 Task: Look for space in Misilmeri, Italy from 21st June, 2023 to 29th June, 2023 for 4 adults in price range Rs.7000 to Rs.12000. Place can be entire place with 2 bedrooms having 2 beds and 2 bathrooms. Property type can be house, flat, guest house. Booking option can be shelf check-in. Required host language is English.
Action: Mouse moved to (456, 82)
Screenshot: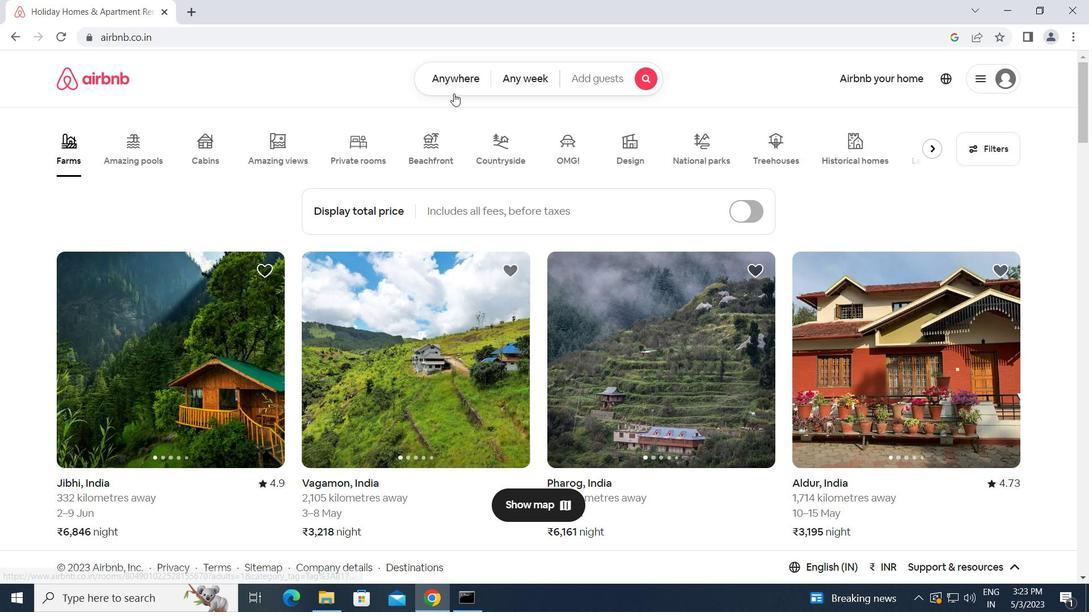 
Action: Mouse pressed left at (456, 82)
Screenshot: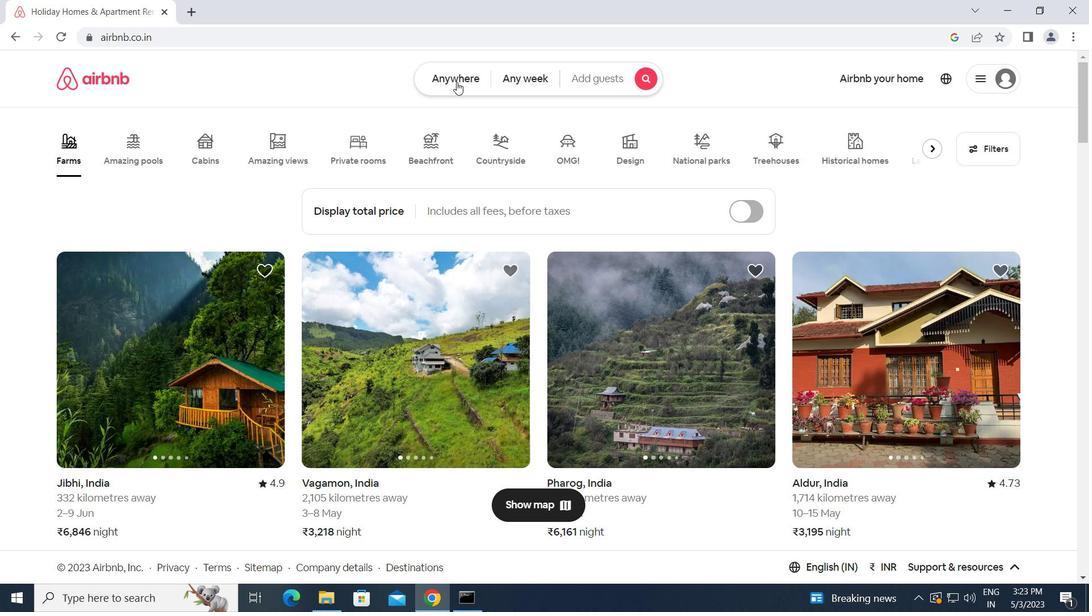 
Action: Mouse moved to (345, 132)
Screenshot: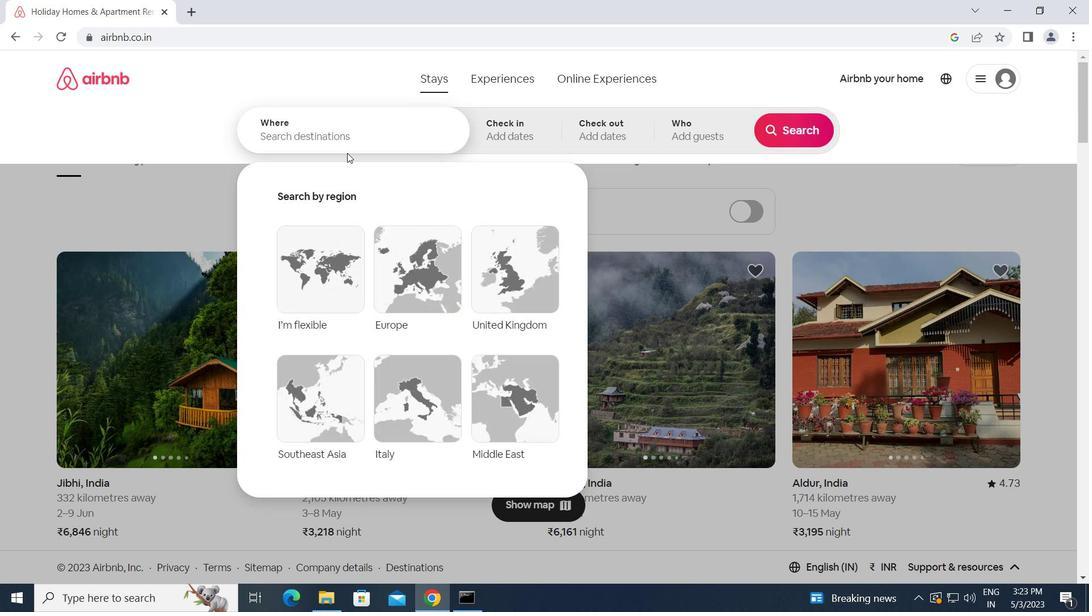 
Action: Mouse pressed left at (345, 132)
Screenshot: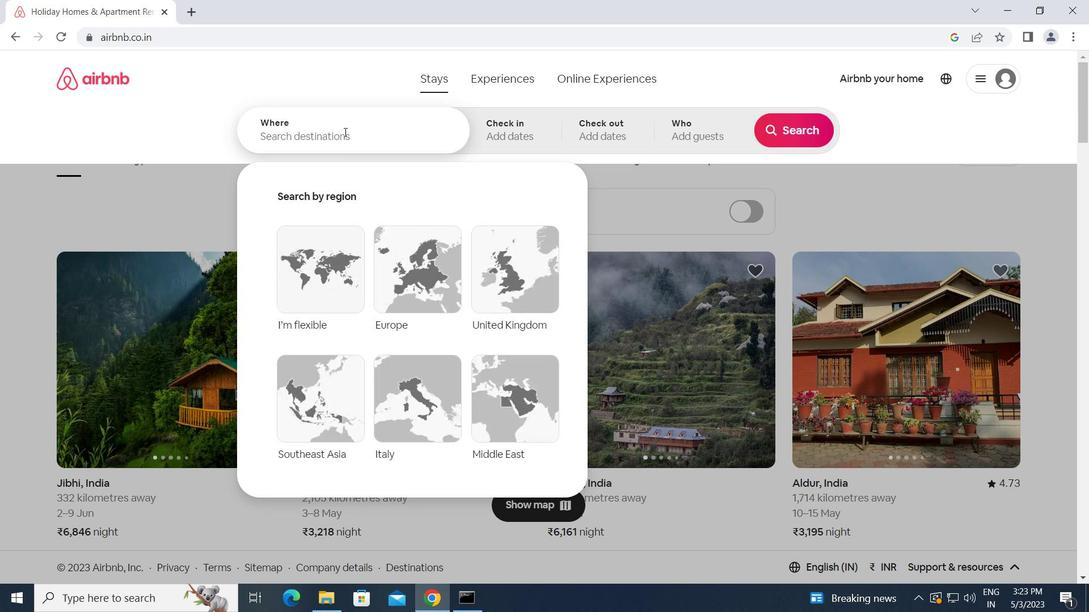 
Action: Key pressed m<Key.caps_lock>isilmeri,<Key.space><Key.caps_lock>i<Key.caps_lock>taly<Key.enter>
Screenshot: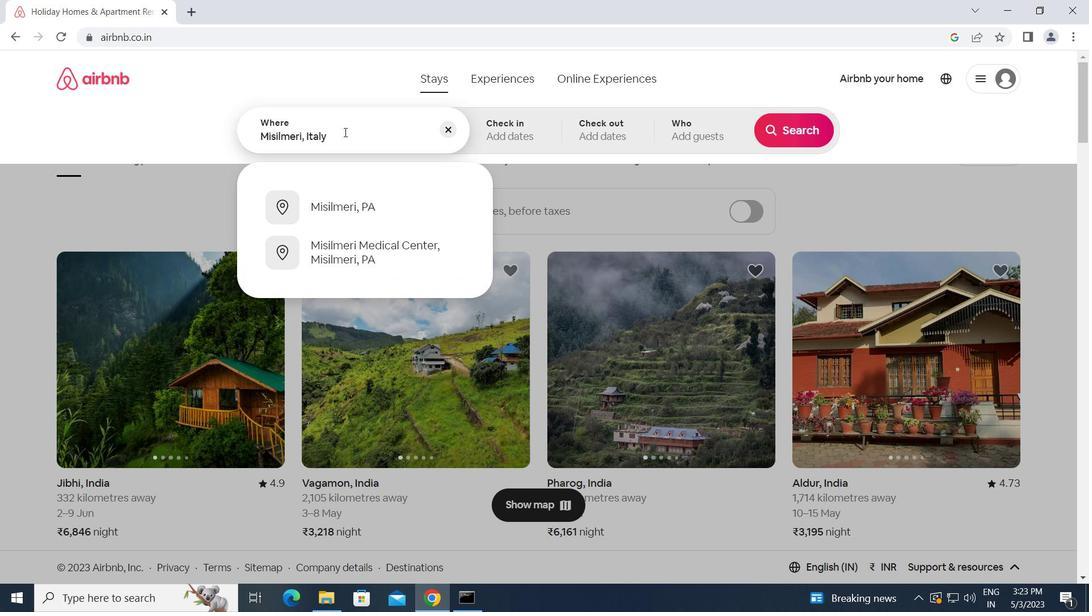 
Action: Mouse moved to (682, 411)
Screenshot: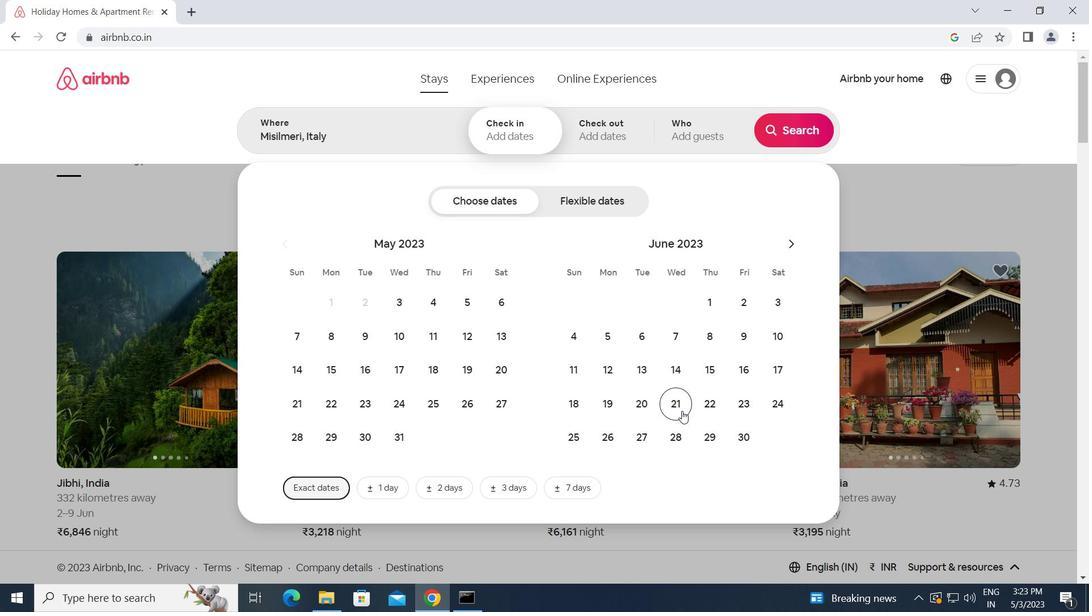 
Action: Mouse pressed left at (682, 411)
Screenshot: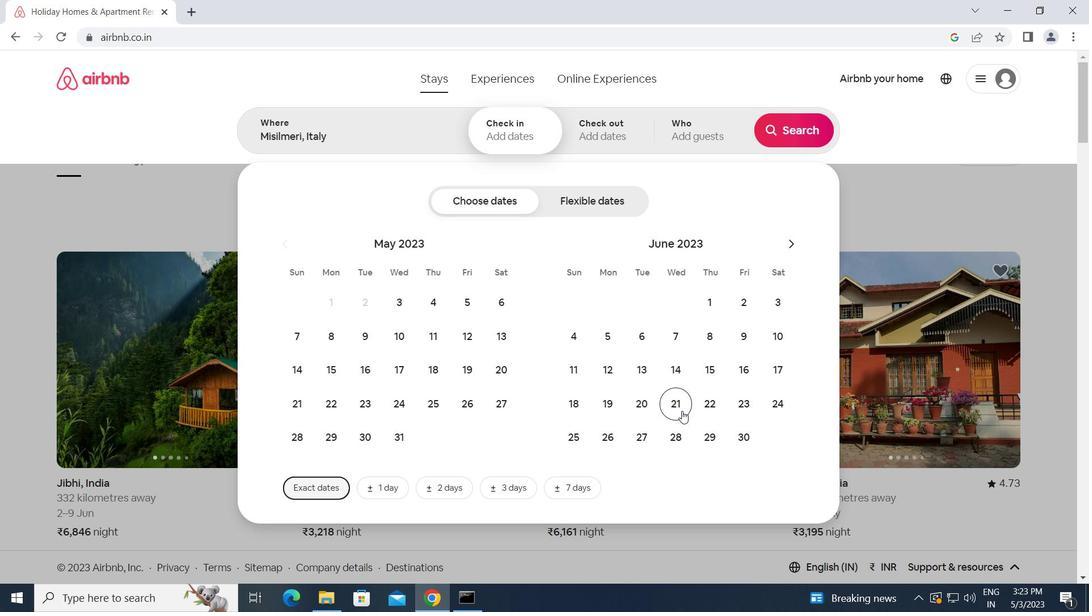 
Action: Mouse moved to (715, 438)
Screenshot: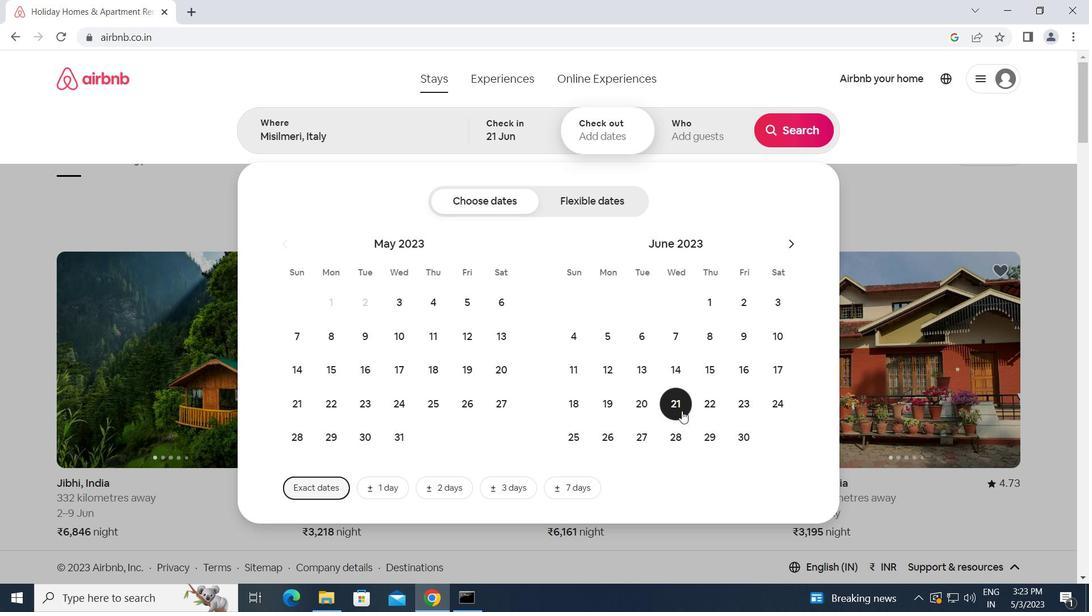 
Action: Mouse pressed left at (715, 438)
Screenshot: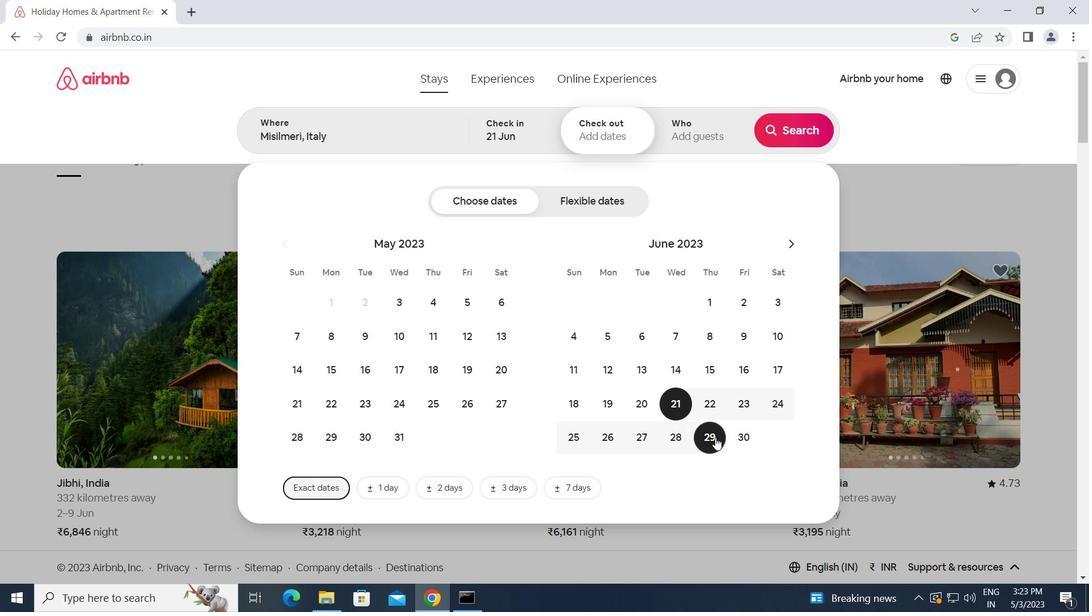 
Action: Mouse moved to (706, 132)
Screenshot: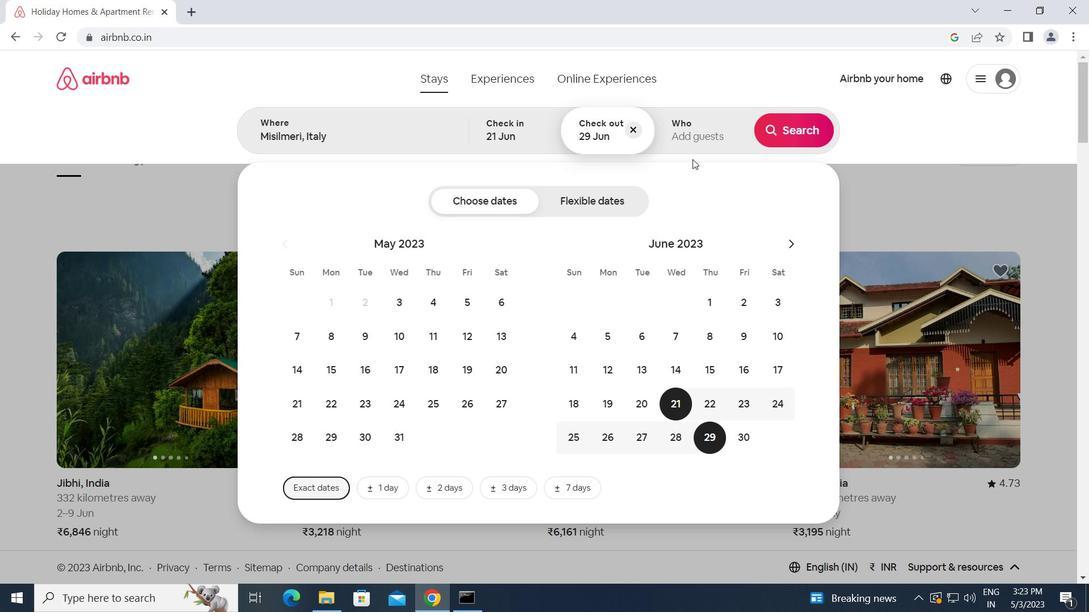 
Action: Mouse pressed left at (706, 132)
Screenshot: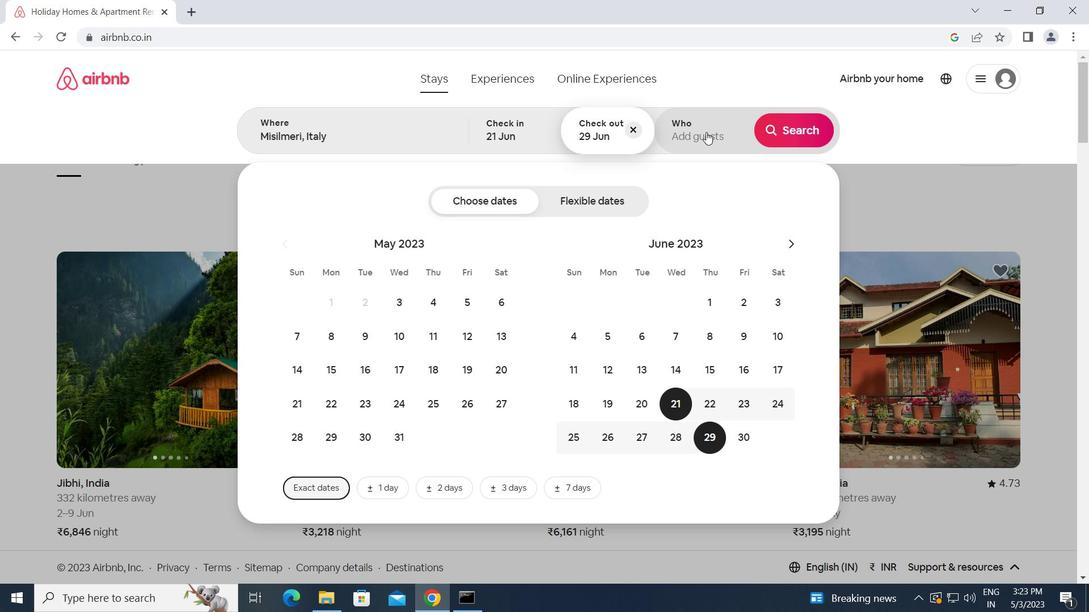 
Action: Mouse moved to (794, 203)
Screenshot: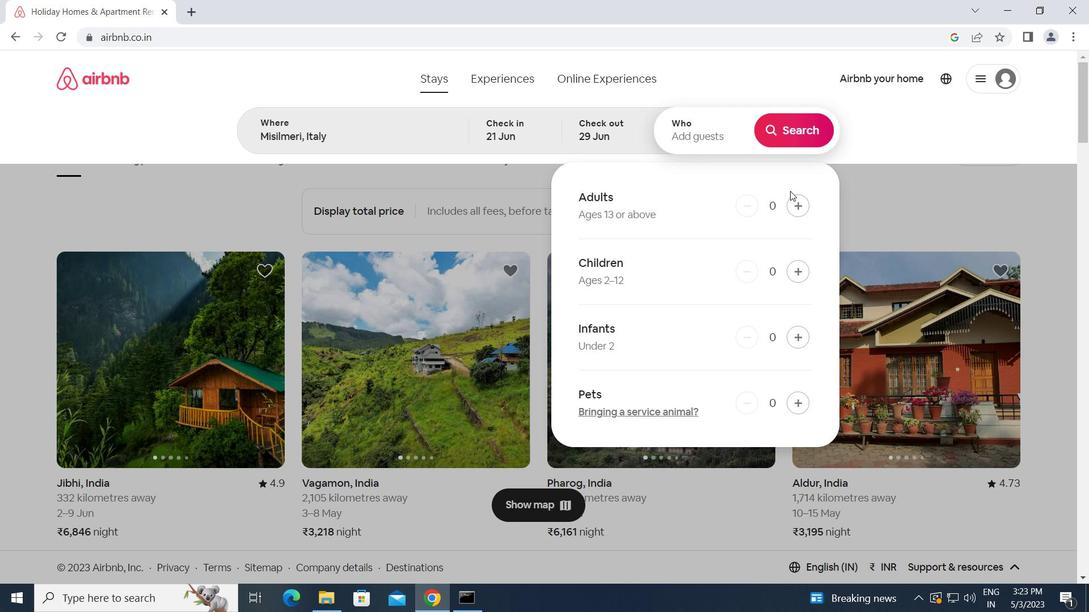 
Action: Mouse pressed left at (794, 203)
Screenshot: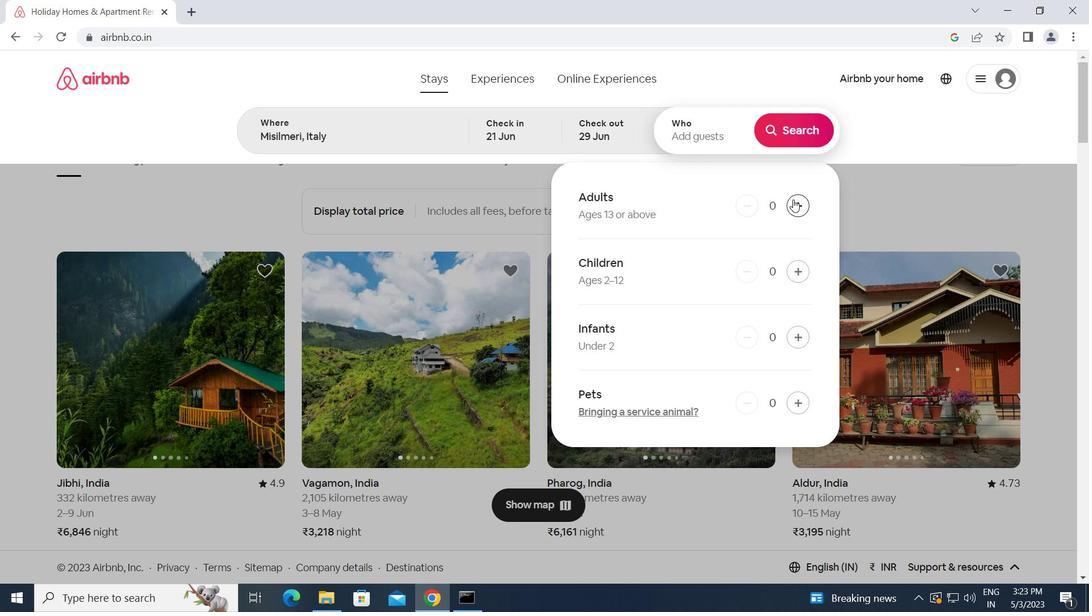 
Action: Mouse pressed left at (794, 203)
Screenshot: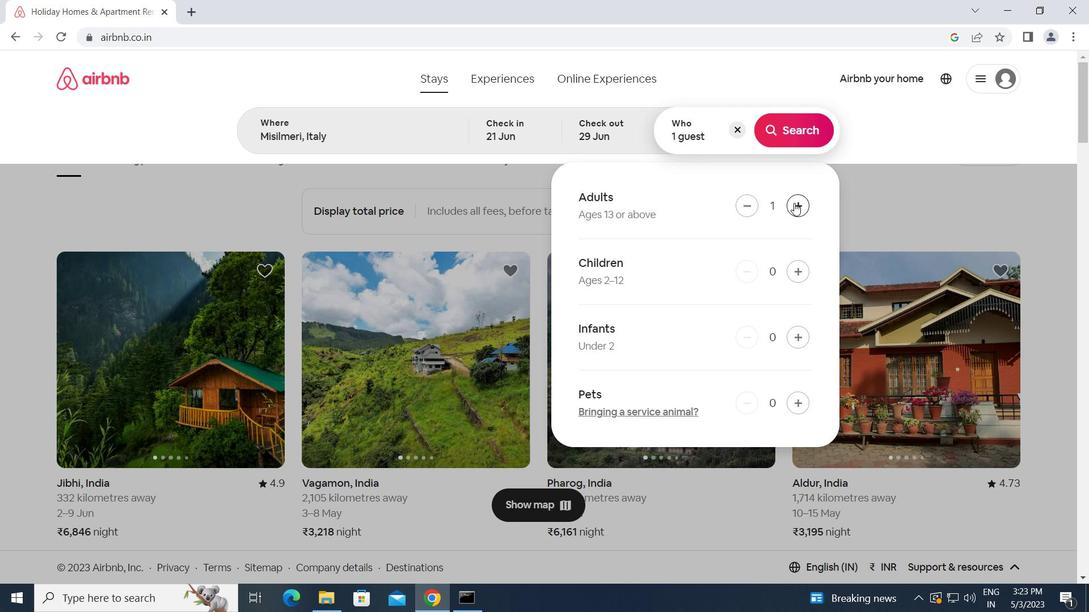 
Action: Mouse pressed left at (794, 203)
Screenshot: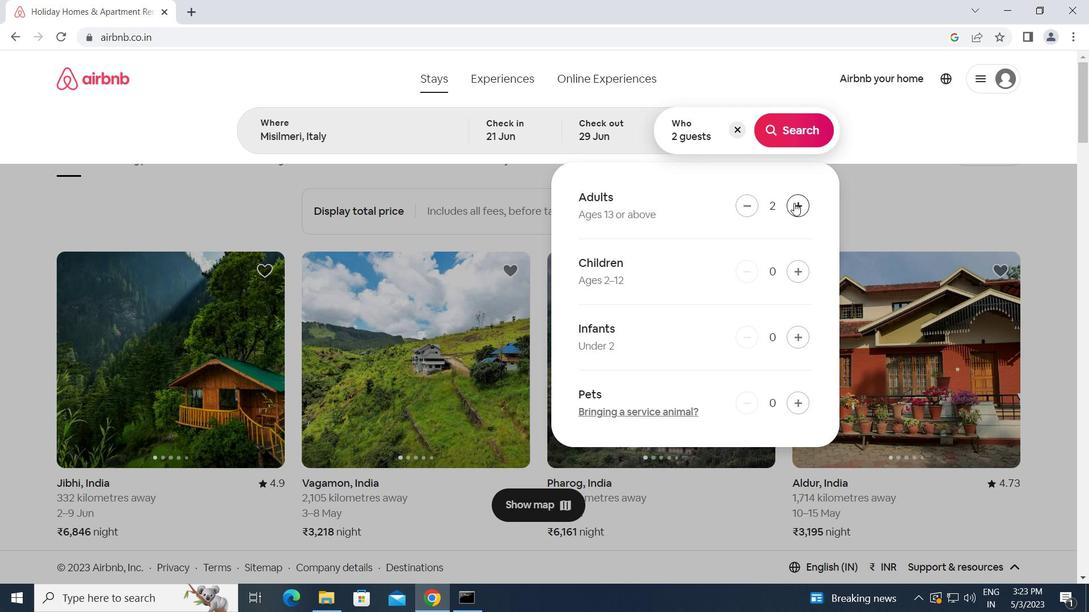 
Action: Mouse pressed left at (794, 203)
Screenshot: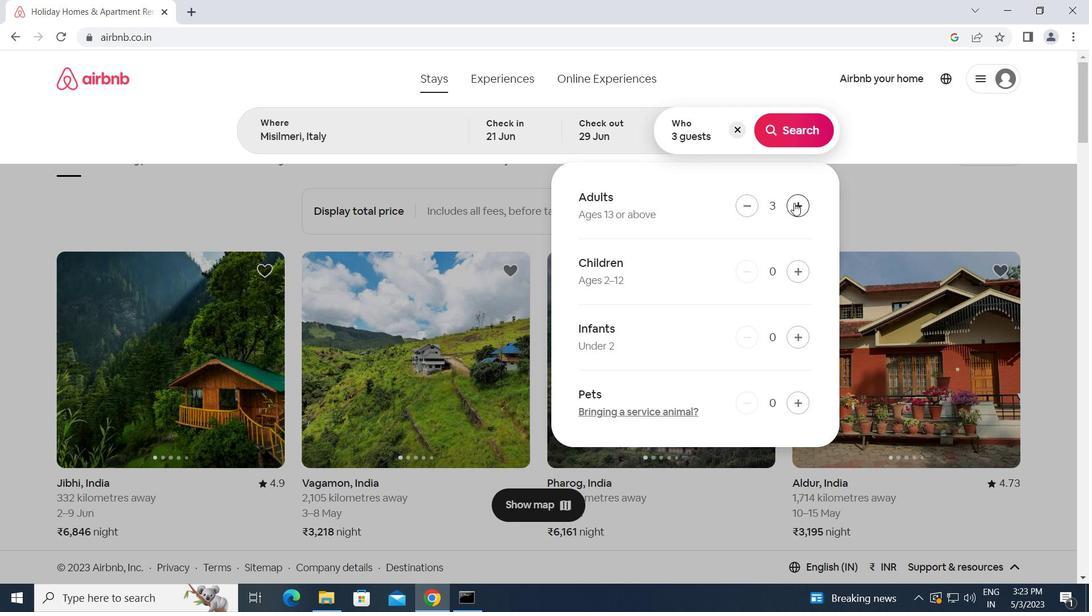 
Action: Mouse moved to (793, 129)
Screenshot: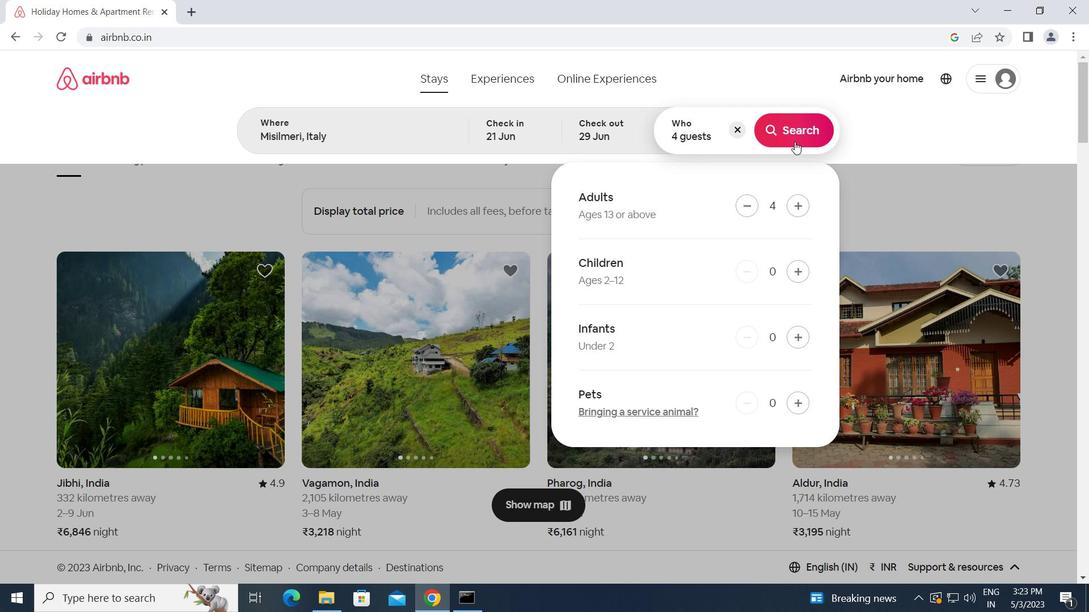 
Action: Mouse pressed left at (793, 129)
Screenshot: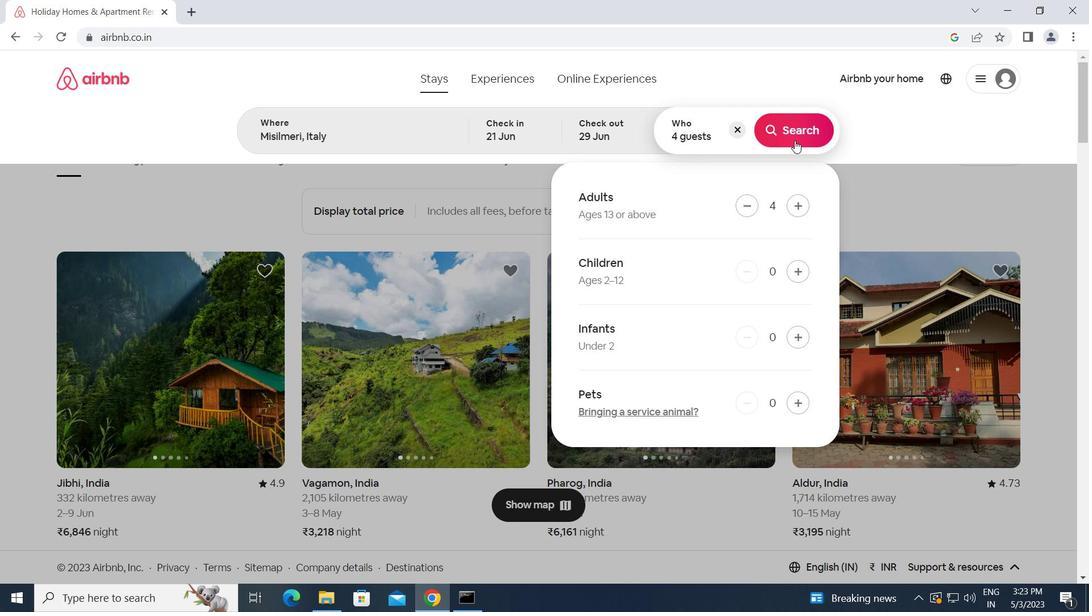 
Action: Mouse moved to (1012, 133)
Screenshot: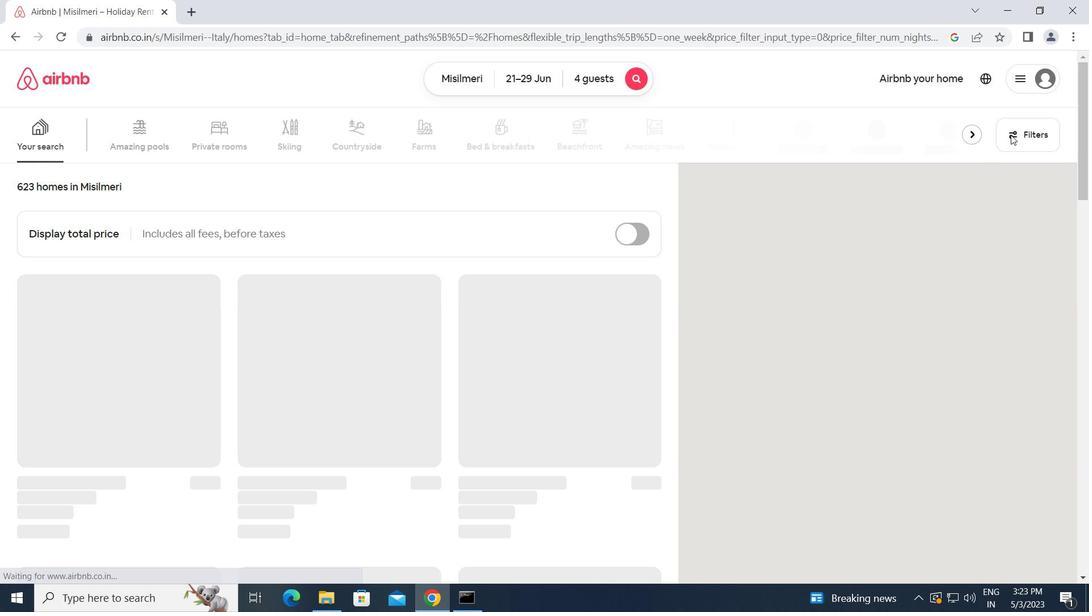 
Action: Mouse pressed left at (1012, 133)
Screenshot: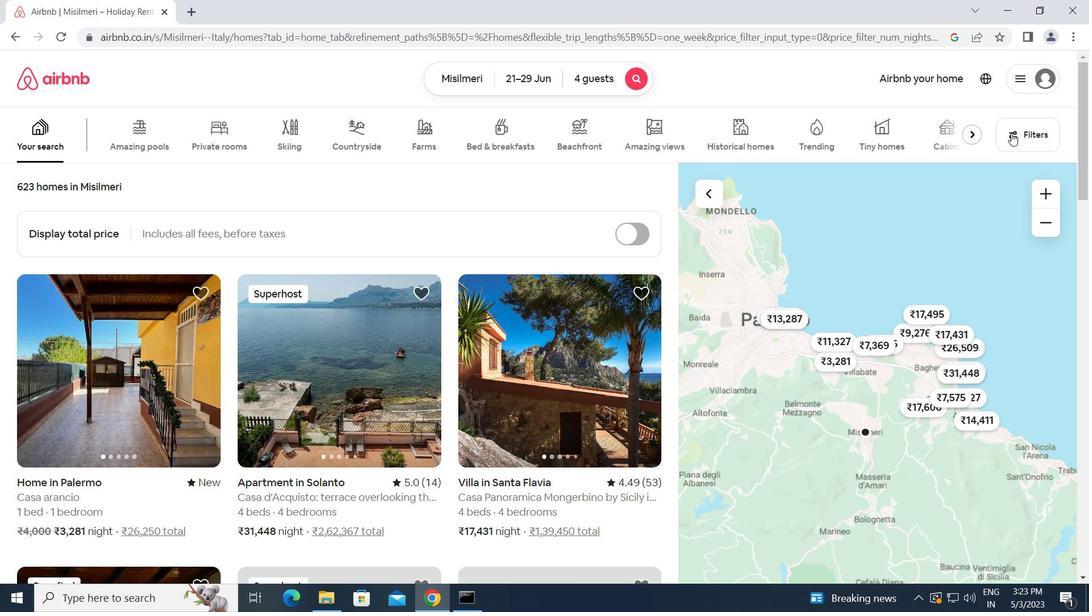 
Action: Mouse moved to (351, 319)
Screenshot: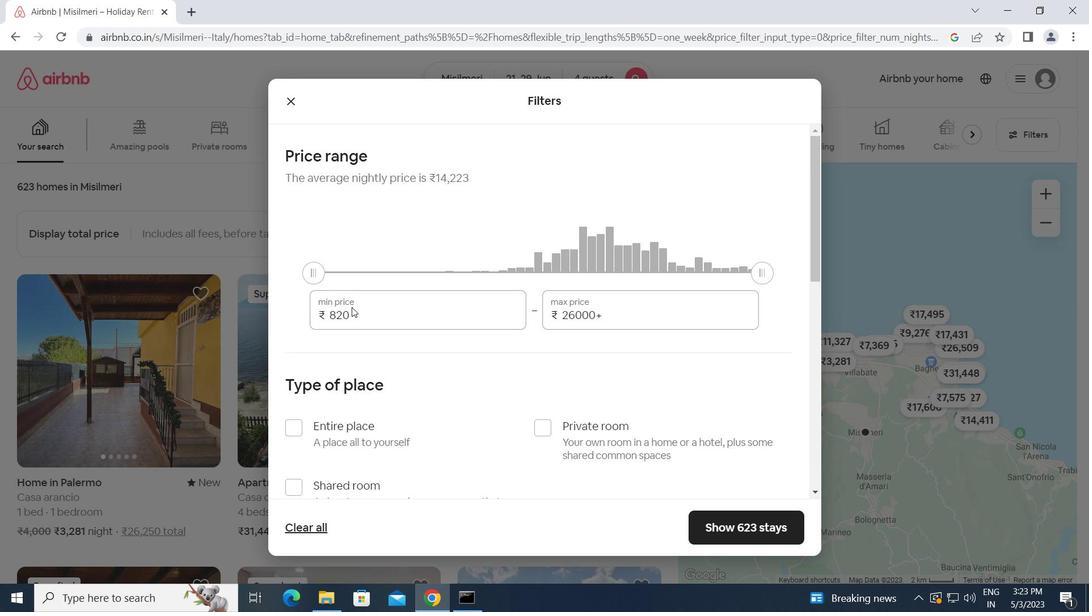 
Action: Mouse pressed left at (351, 319)
Screenshot: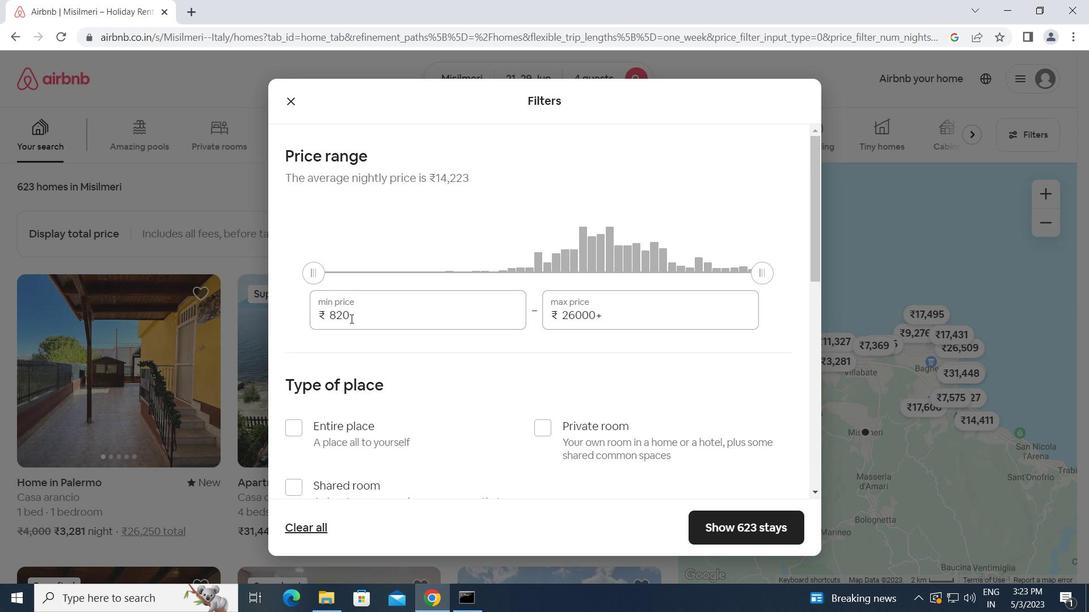 
Action: Mouse moved to (313, 328)
Screenshot: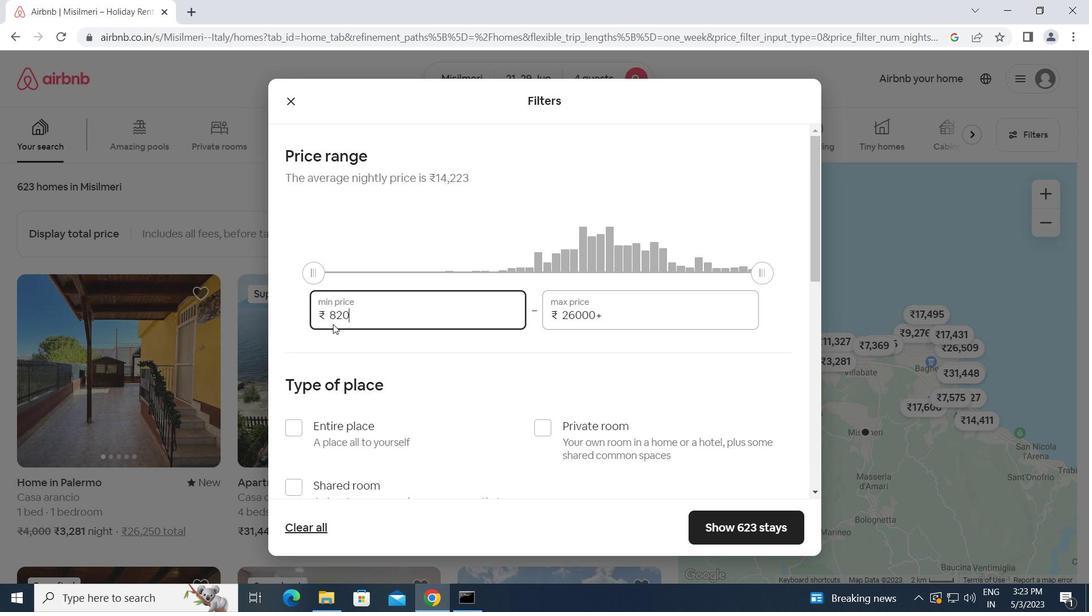 
Action: Key pressed 70
Screenshot: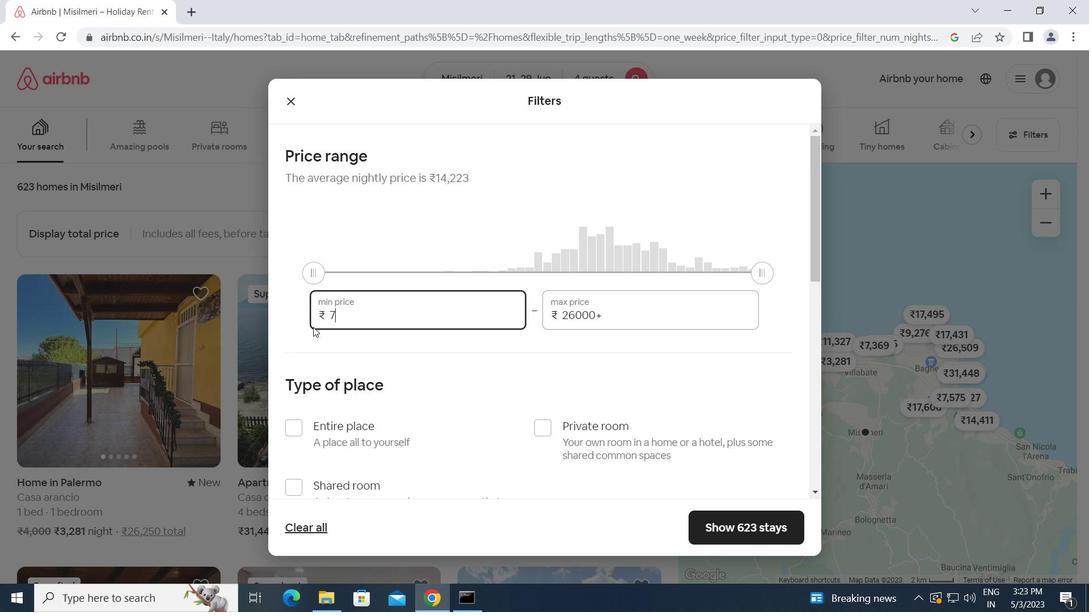 
Action: Mouse moved to (313, 328)
Screenshot: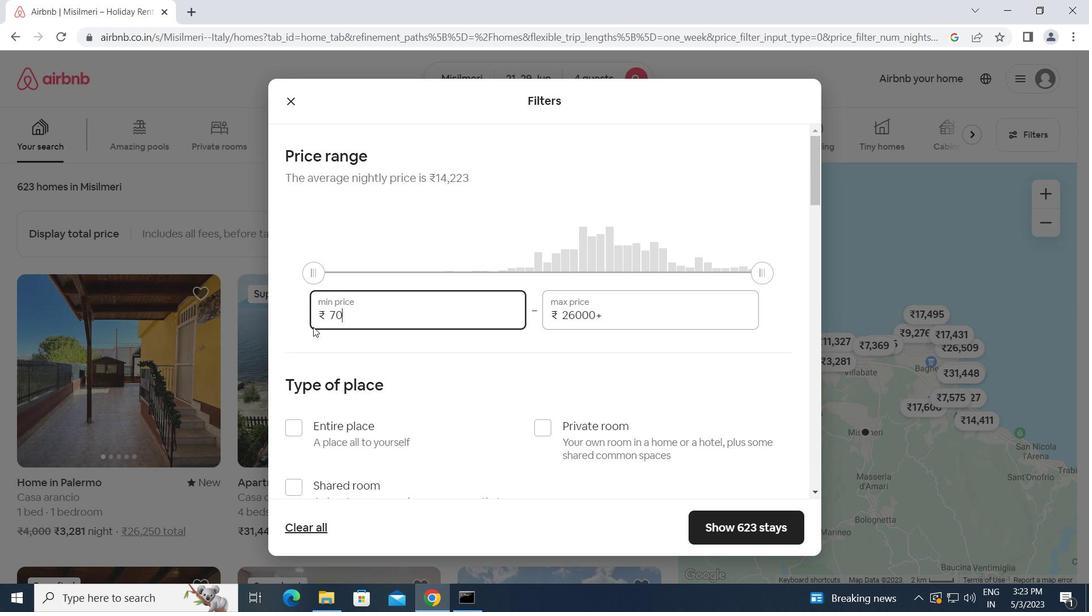 
Action: Key pressed 00
Screenshot: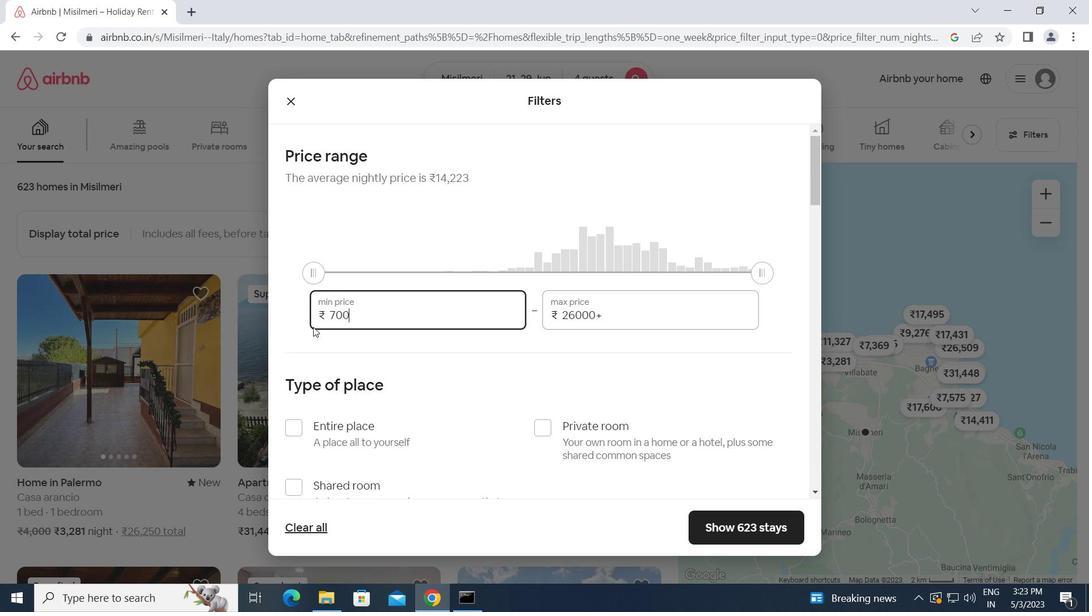 
Action: Mouse moved to (313, 326)
Screenshot: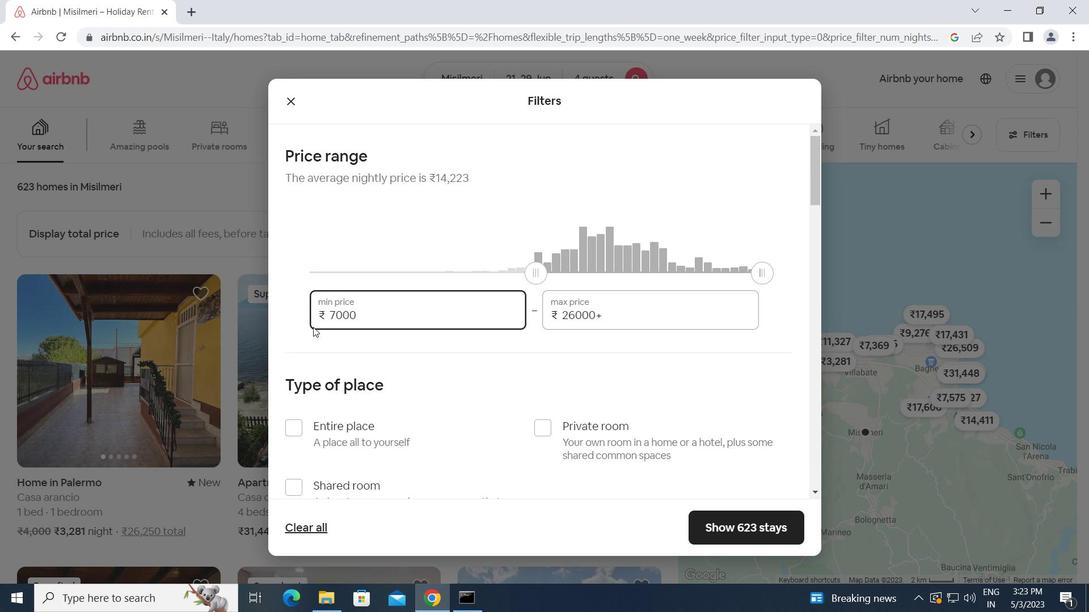 
Action: Key pressed <Key.tab>12
Screenshot: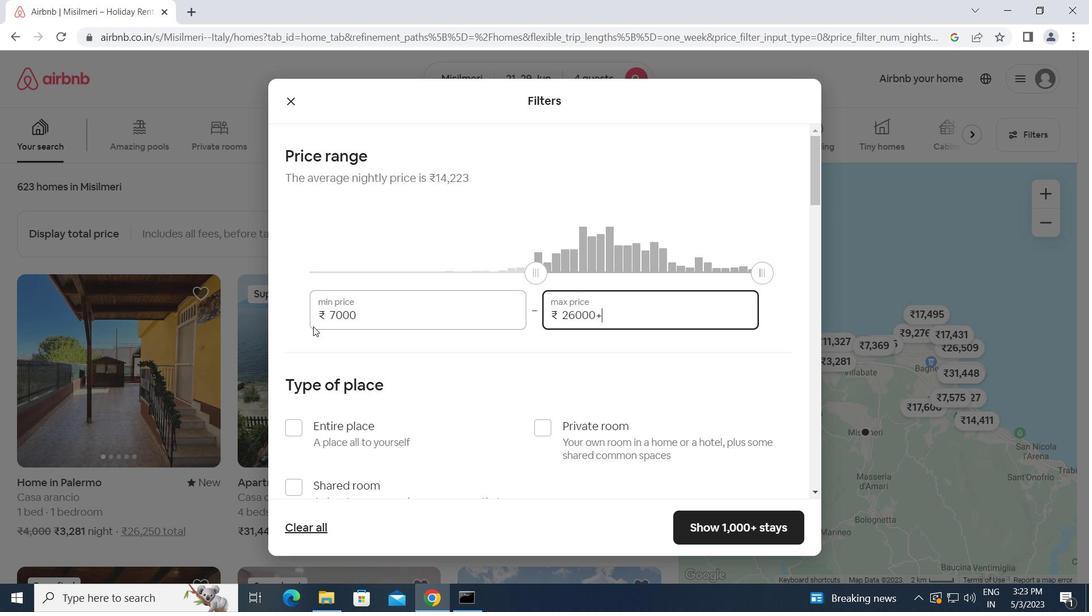 
Action: Mouse moved to (614, 320)
Screenshot: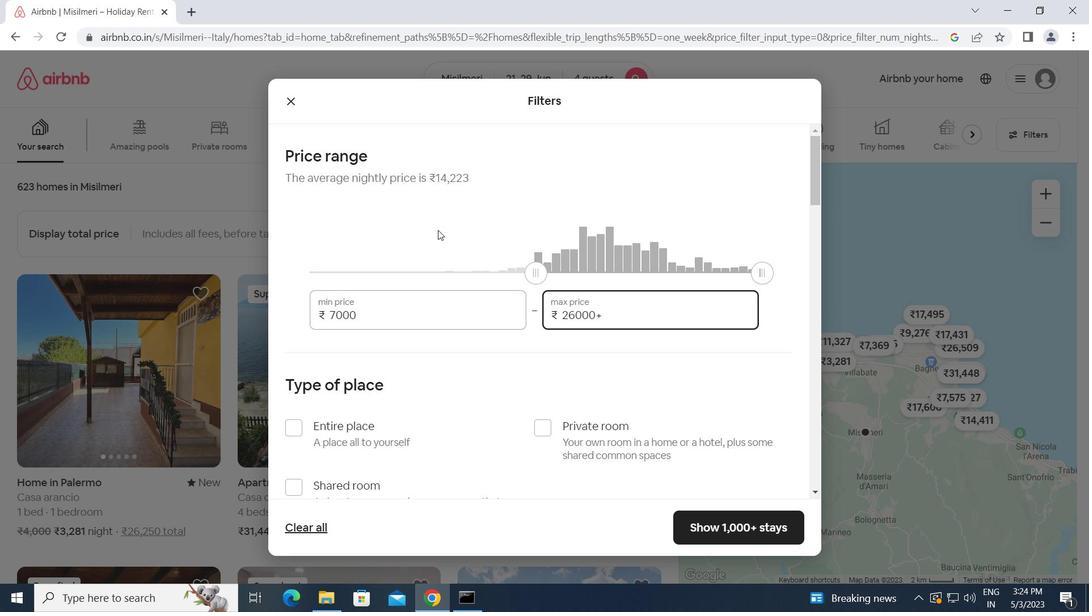 
Action: Mouse pressed left at (614, 320)
Screenshot: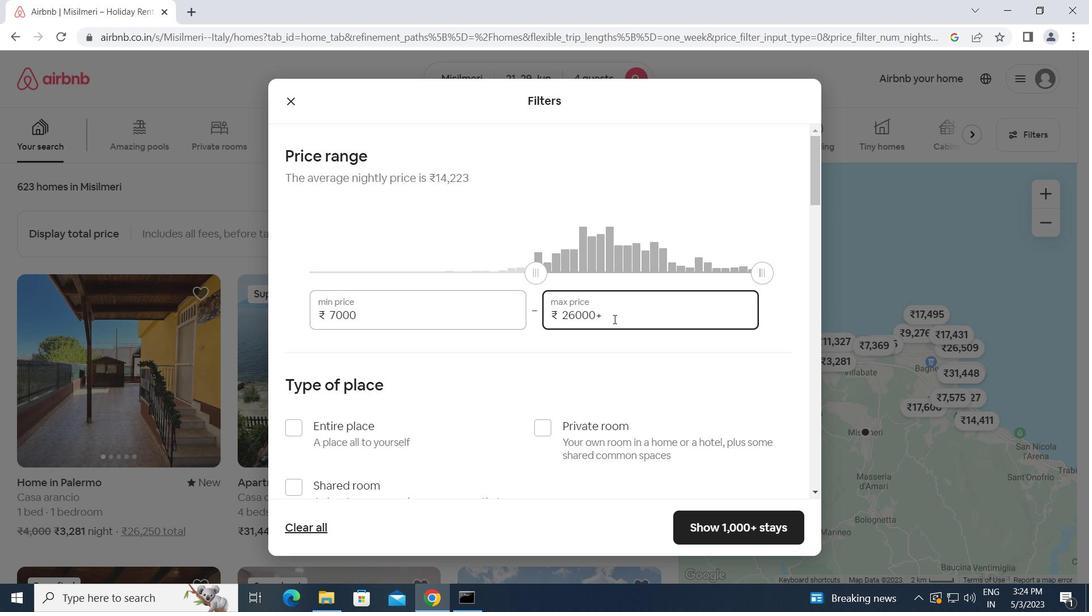 
Action: Mouse moved to (548, 328)
Screenshot: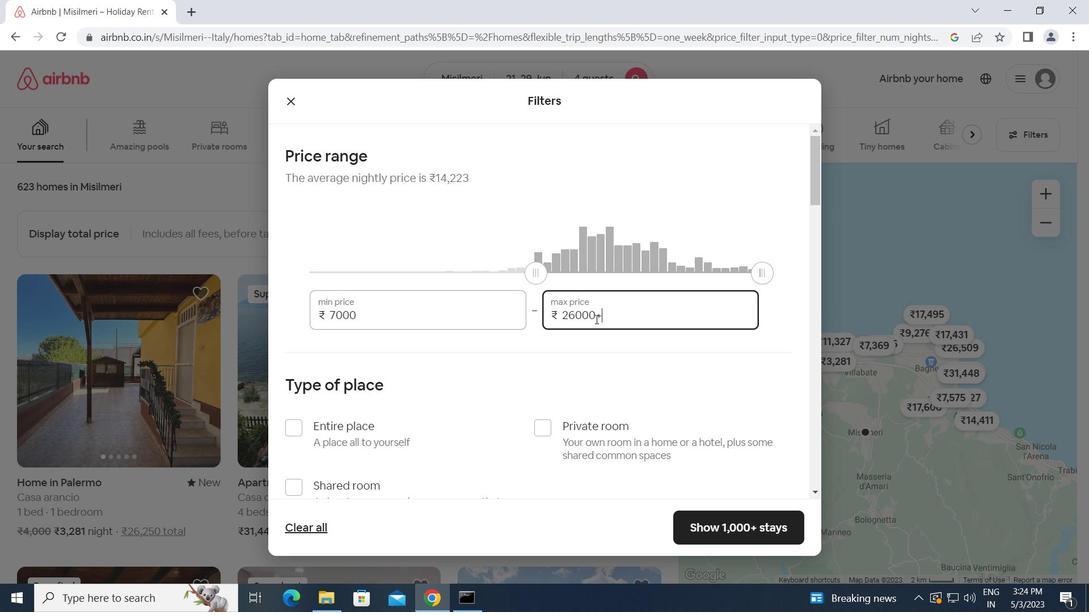 
Action: Key pressed 12000
Screenshot: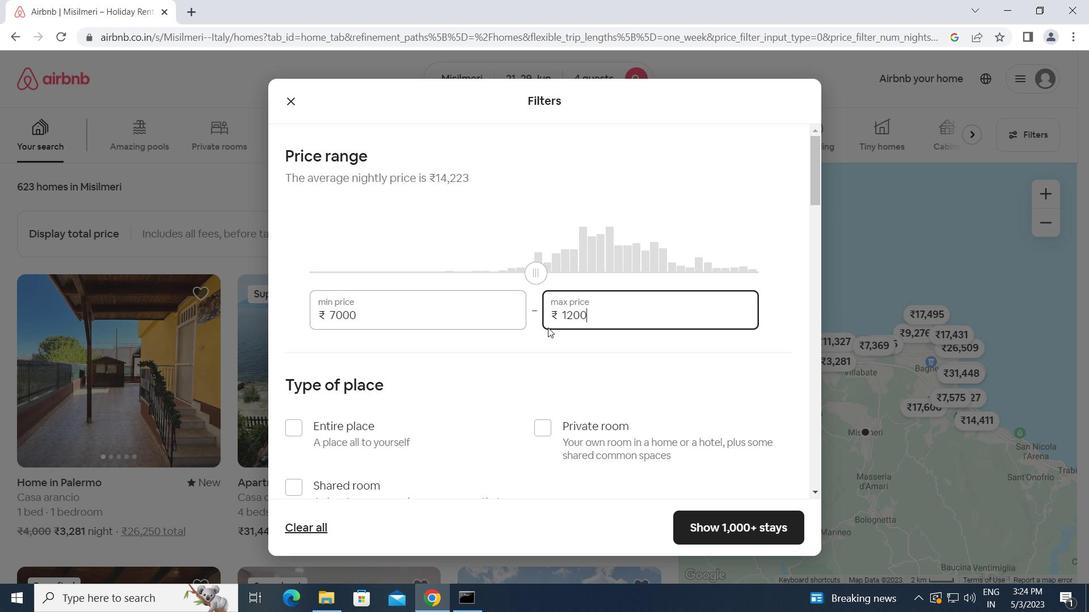 
Action: Mouse moved to (622, 411)
Screenshot: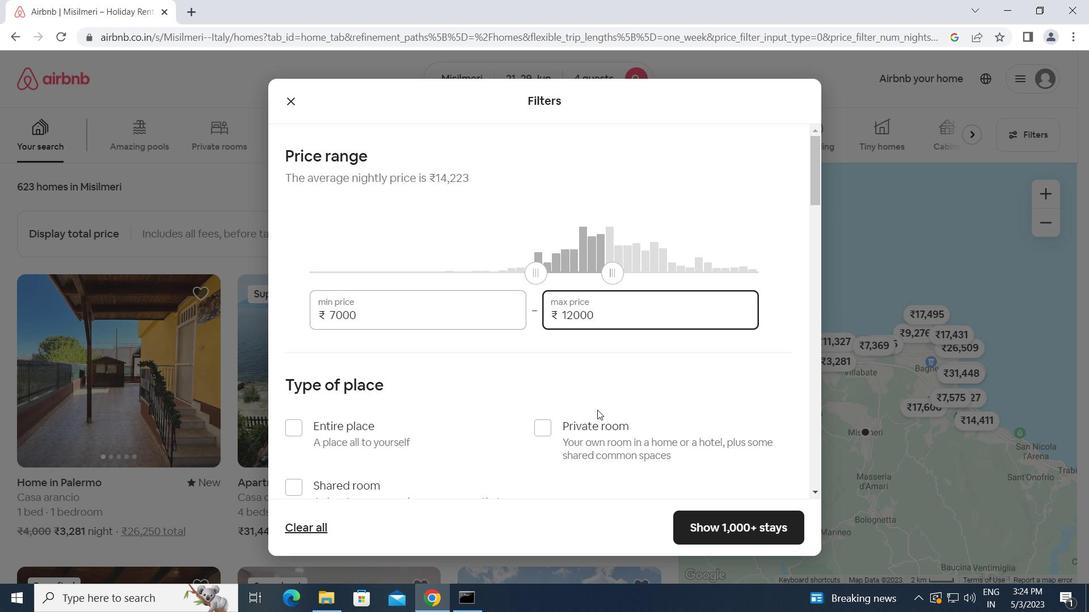 
Action: Mouse scrolled (622, 411) with delta (0, 0)
Screenshot: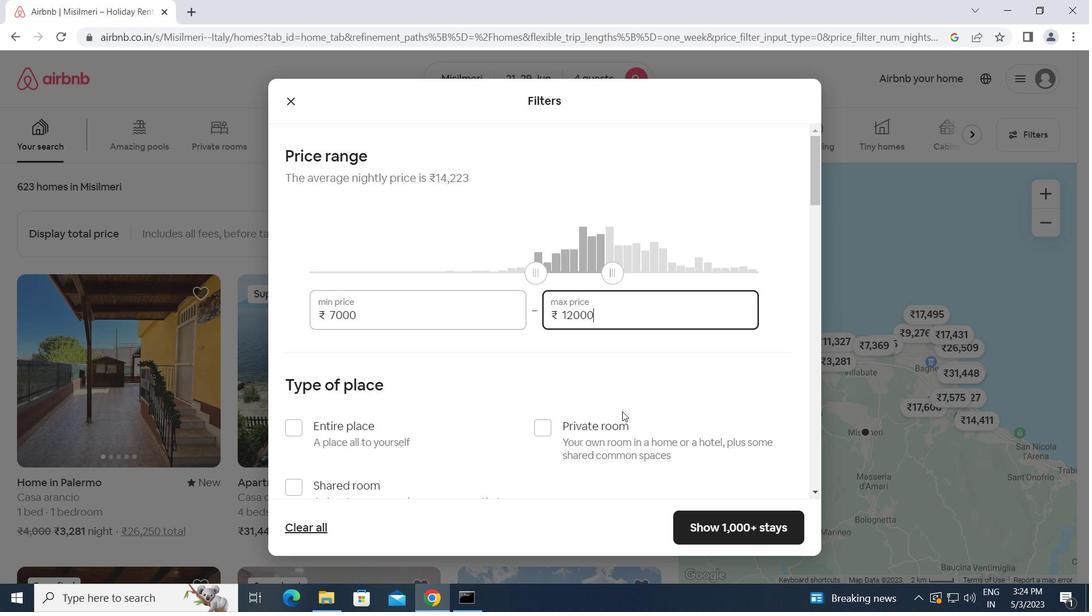 
Action: Mouse moved to (302, 360)
Screenshot: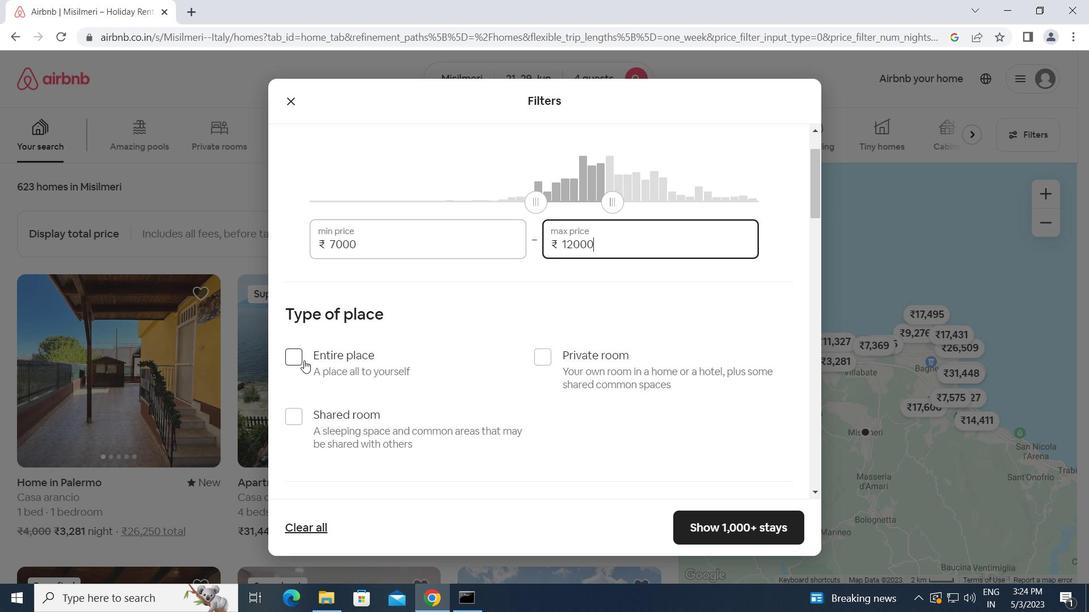 
Action: Mouse pressed left at (302, 360)
Screenshot: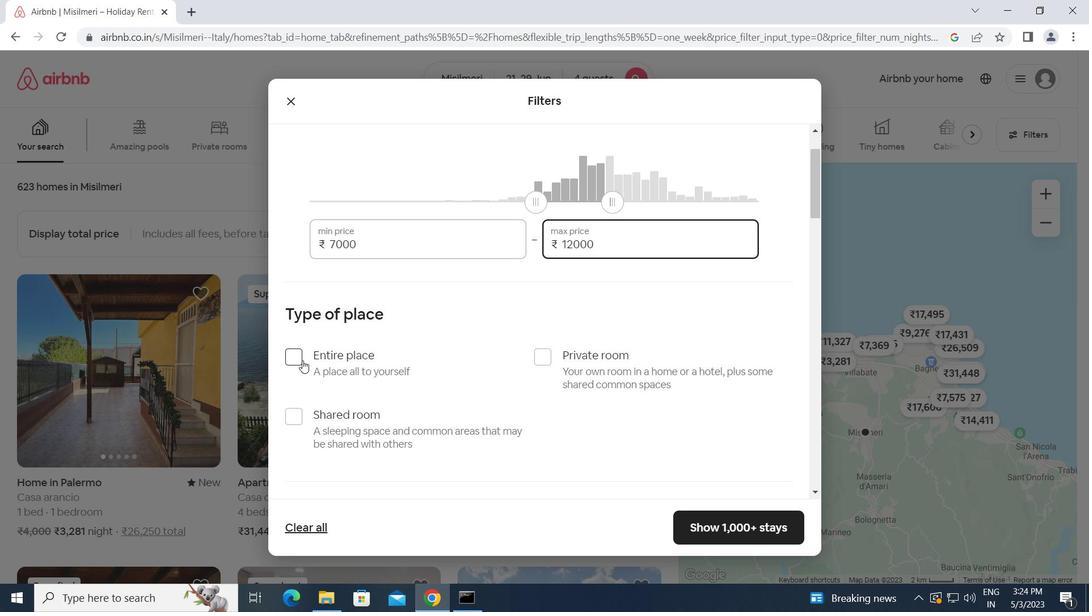 
Action: Mouse moved to (396, 373)
Screenshot: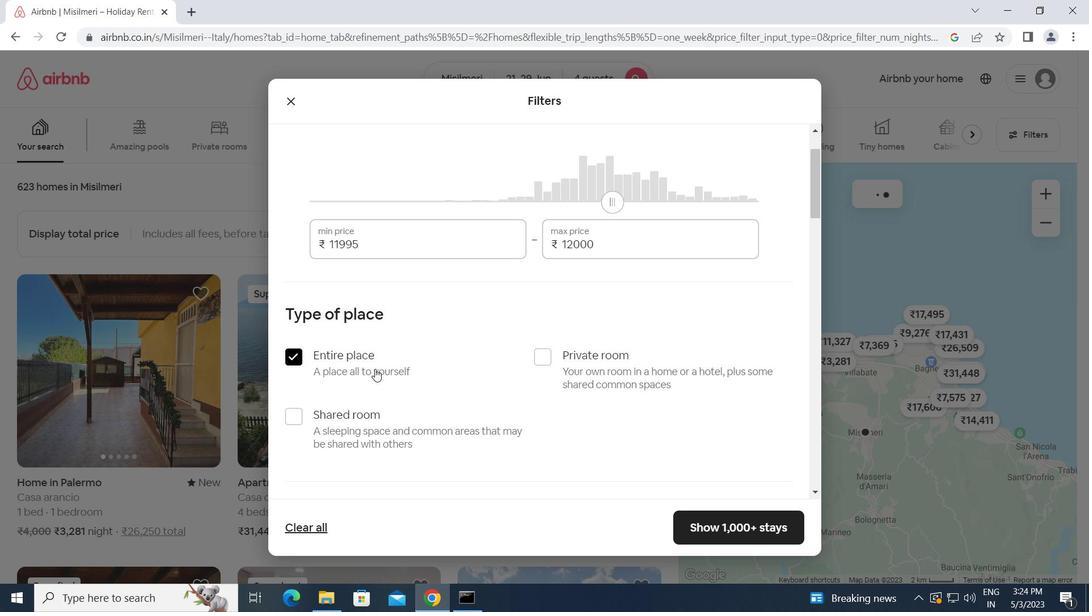 
Action: Mouse scrolled (396, 373) with delta (0, 0)
Screenshot: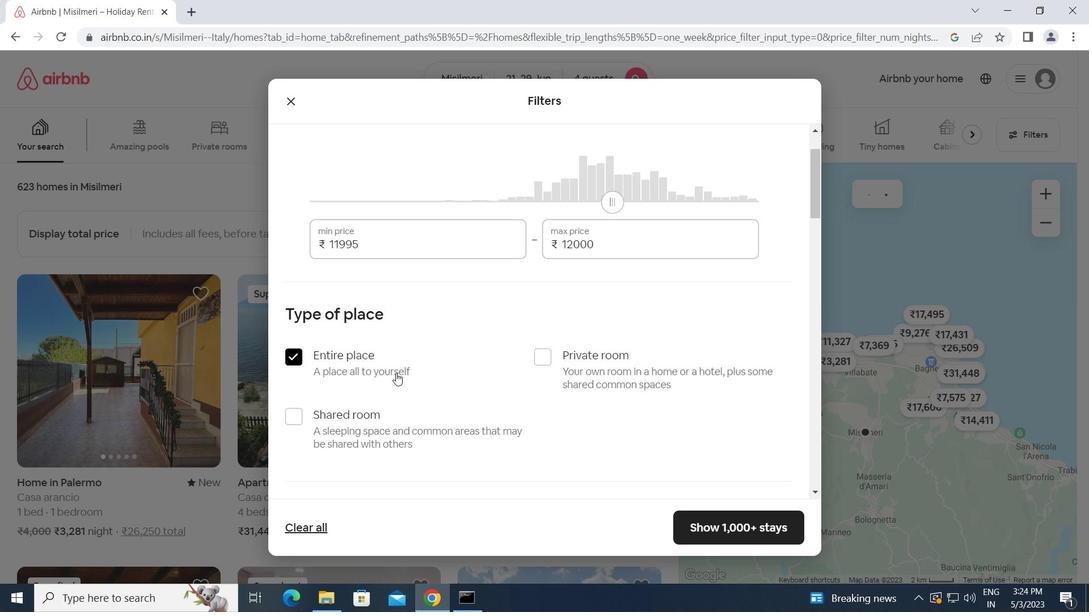 
Action: Mouse scrolled (396, 373) with delta (0, 0)
Screenshot: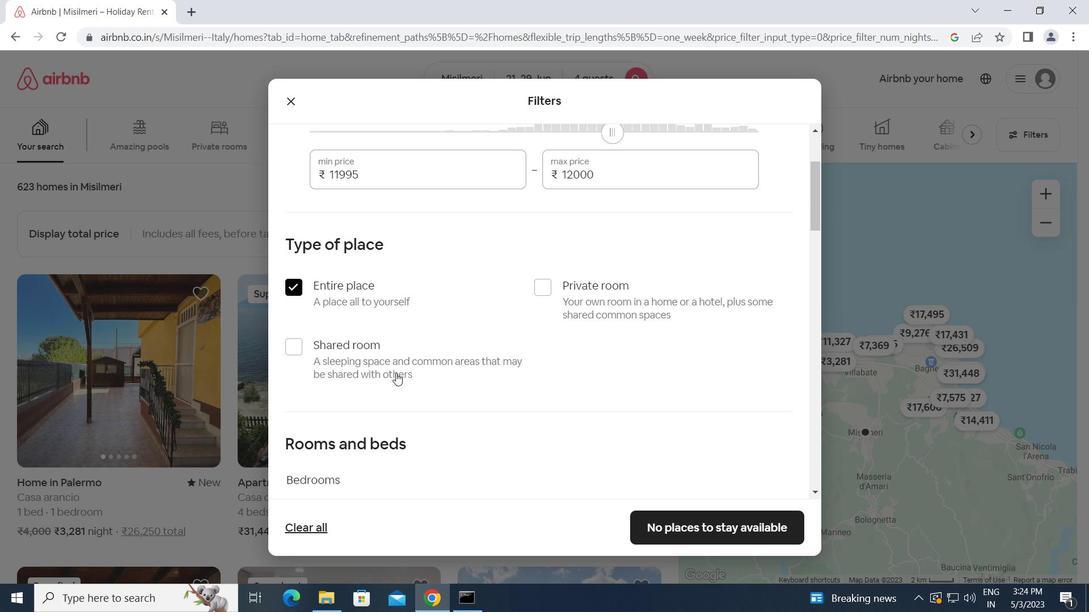 
Action: Mouse moved to (402, 373)
Screenshot: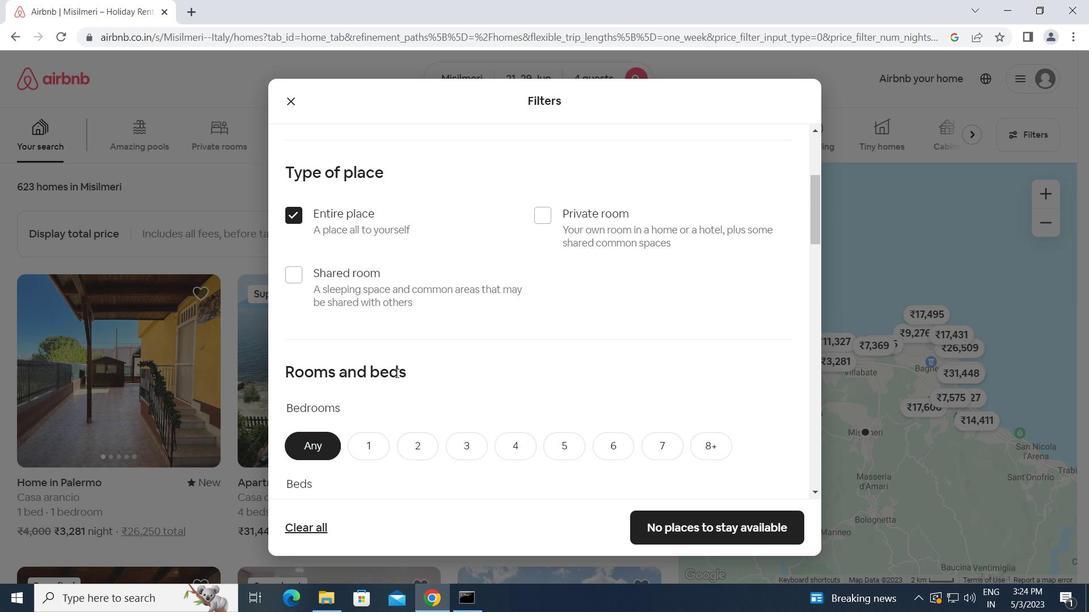 
Action: Mouse scrolled (402, 373) with delta (0, 0)
Screenshot: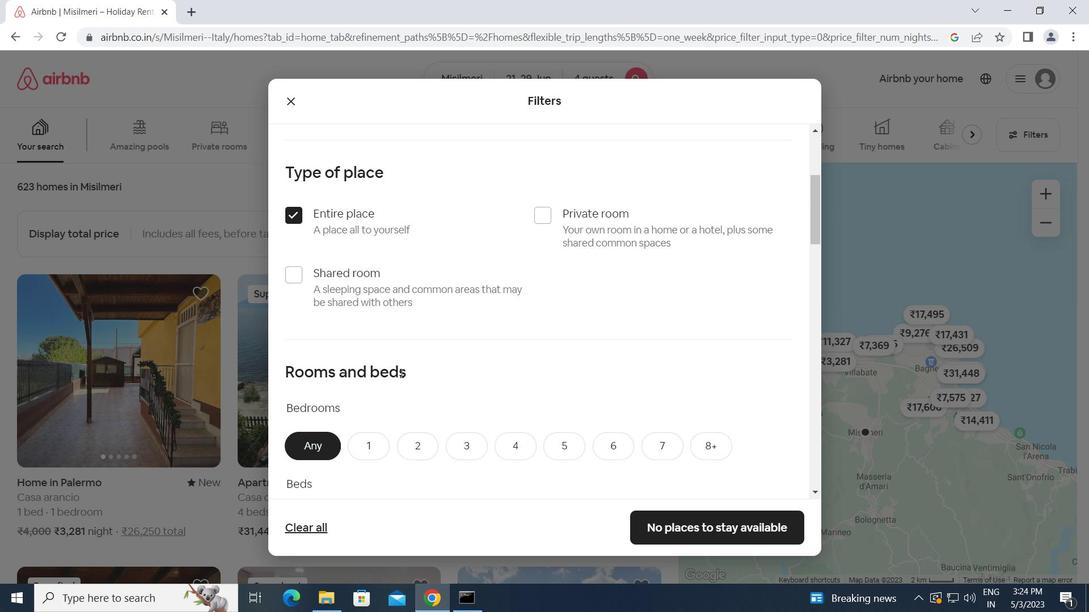 
Action: Mouse moved to (422, 373)
Screenshot: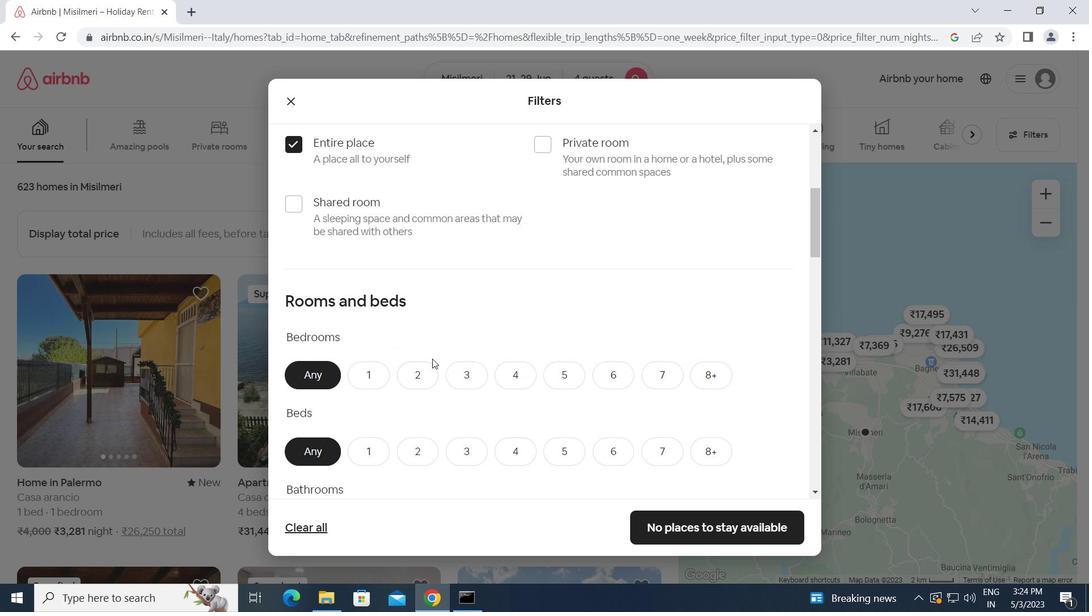 
Action: Mouse pressed left at (422, 373)
Screenshot: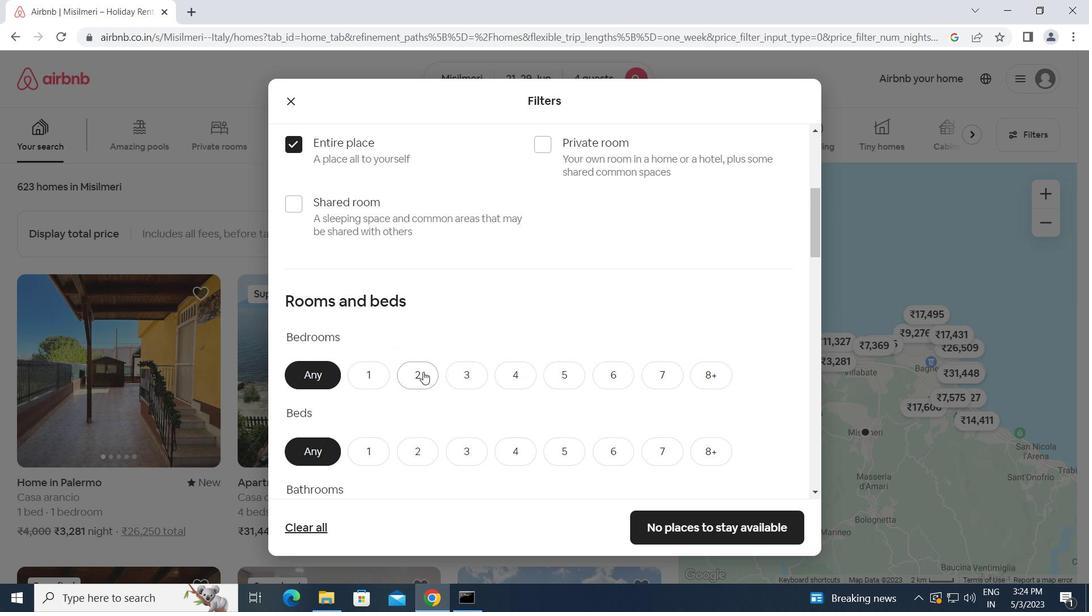
Action: Mouse moved to (430, 379)
Screenshot: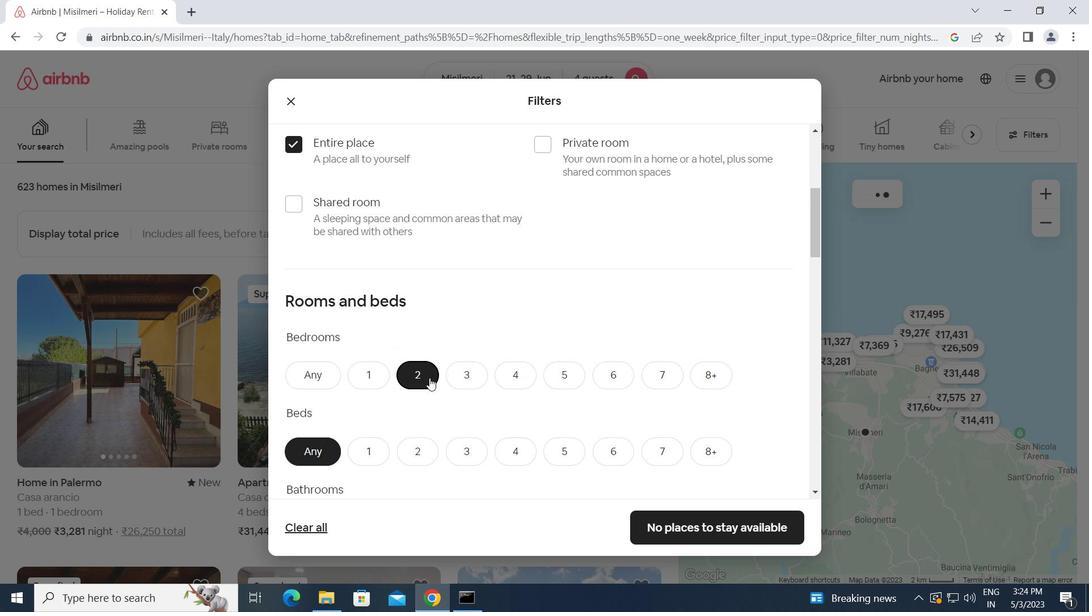 
Action: Mouse scrolled (430, 379) with delta (0, 0)
Screenshot: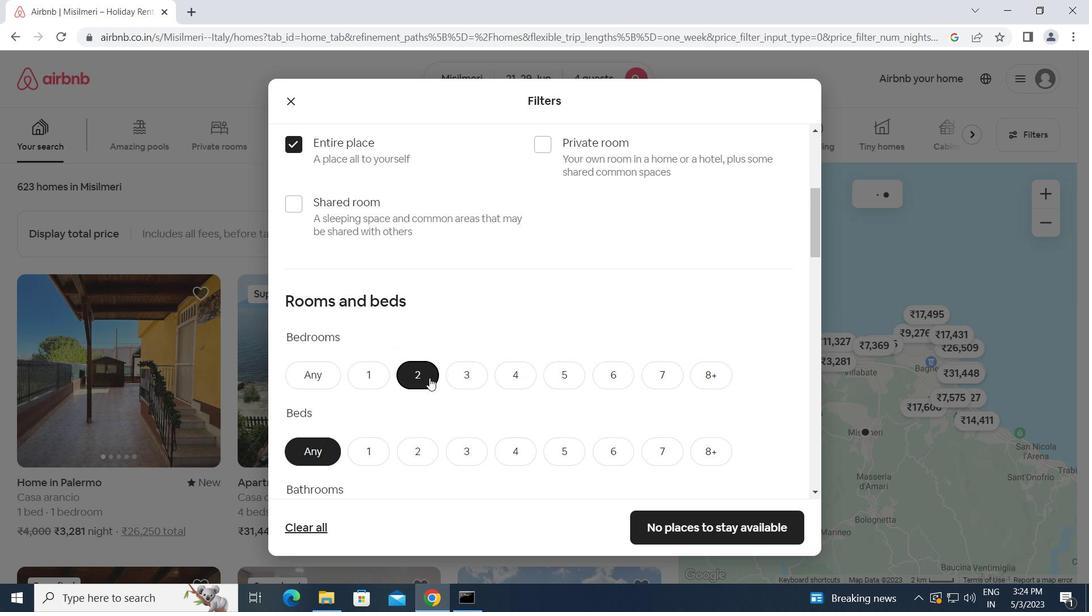 
Action: Mouse moved to (426, 378)
Screenshot: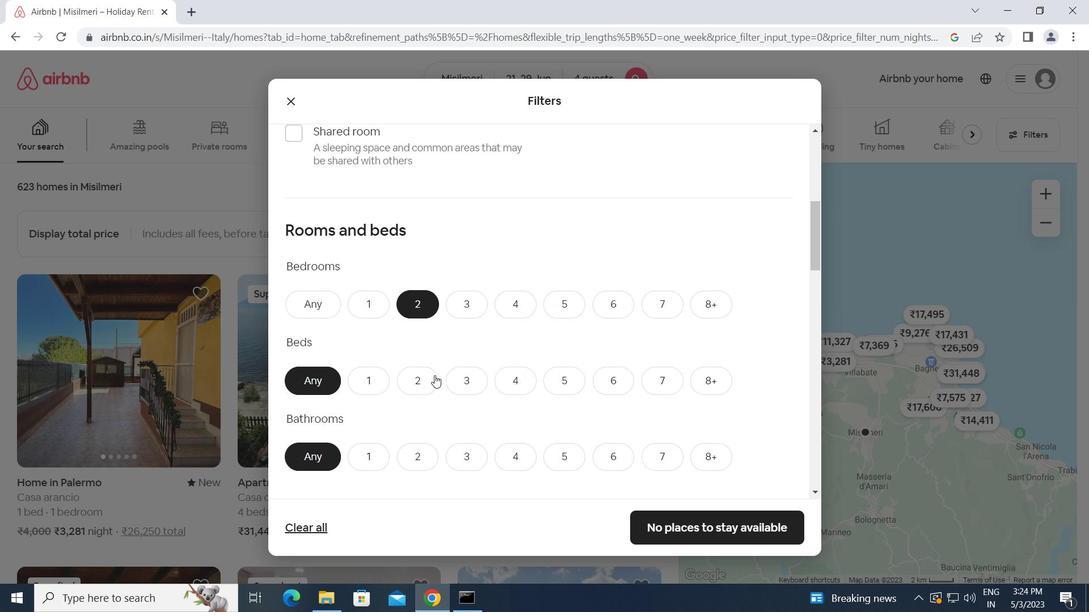 
Action: Mouse pressed left at (426, 378)
Screenshot: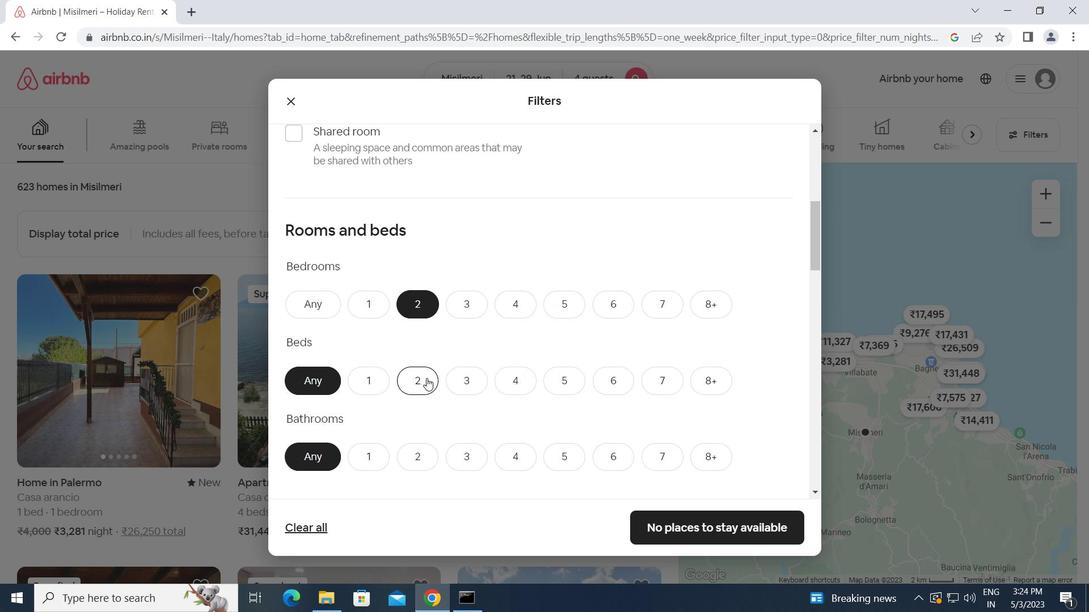 
Action: Mouse moved to (415, 450)
Screenshot: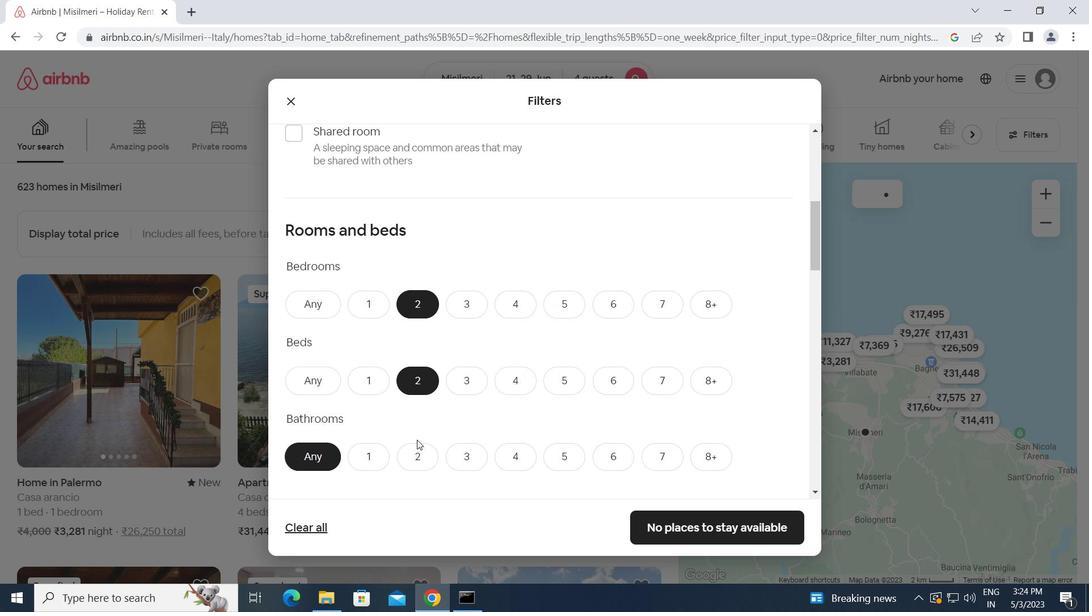 
Action: Mouse pressed left at (415, 450)
Screenshot: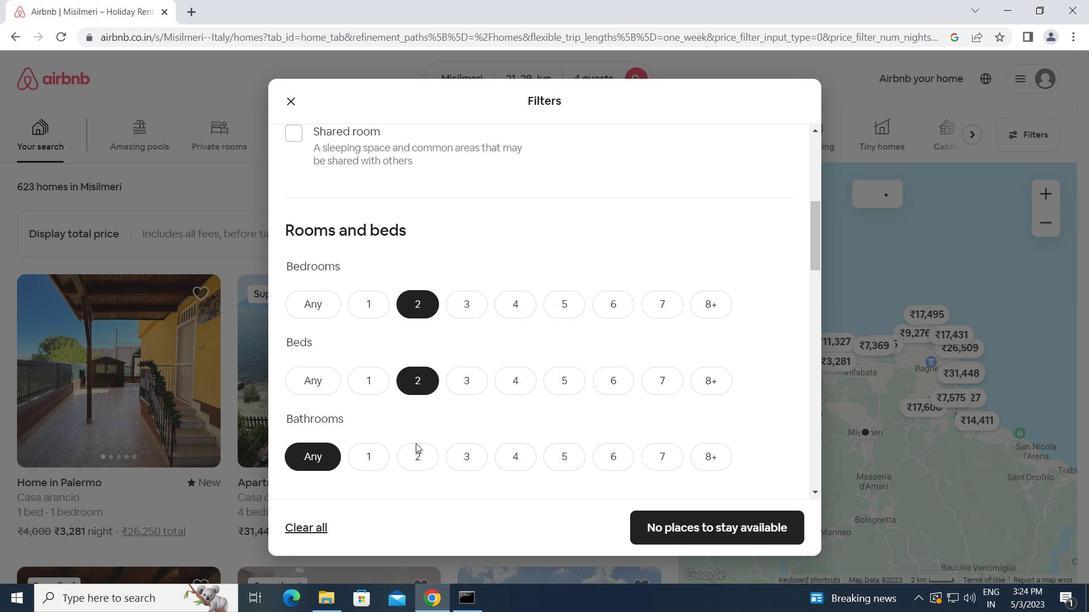 
Action: Mouse moved to (493, 457)
Screenshot: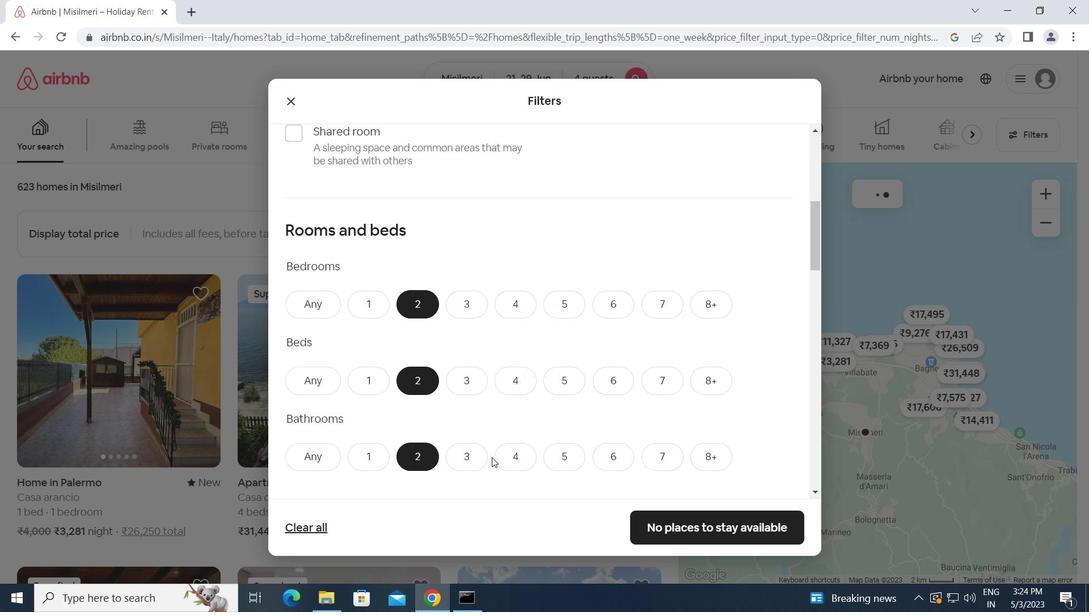 
Action: Mouse scrolled (493, 457) with delta (0, 0)
Screenshot: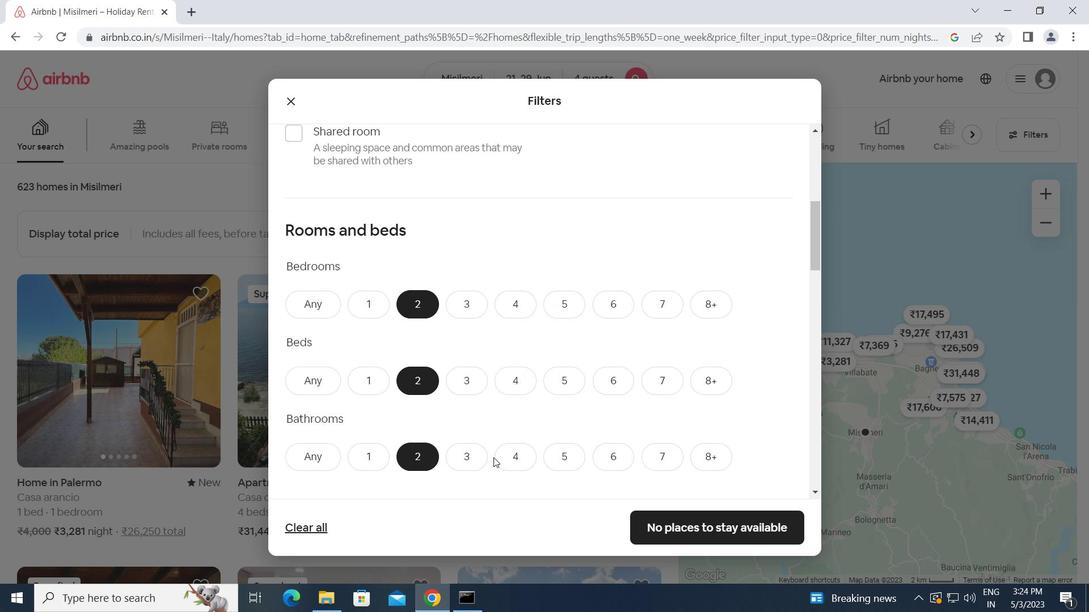 
Action: Mouse scrolled (493, 457) with delta (0, 0)
Screenshot: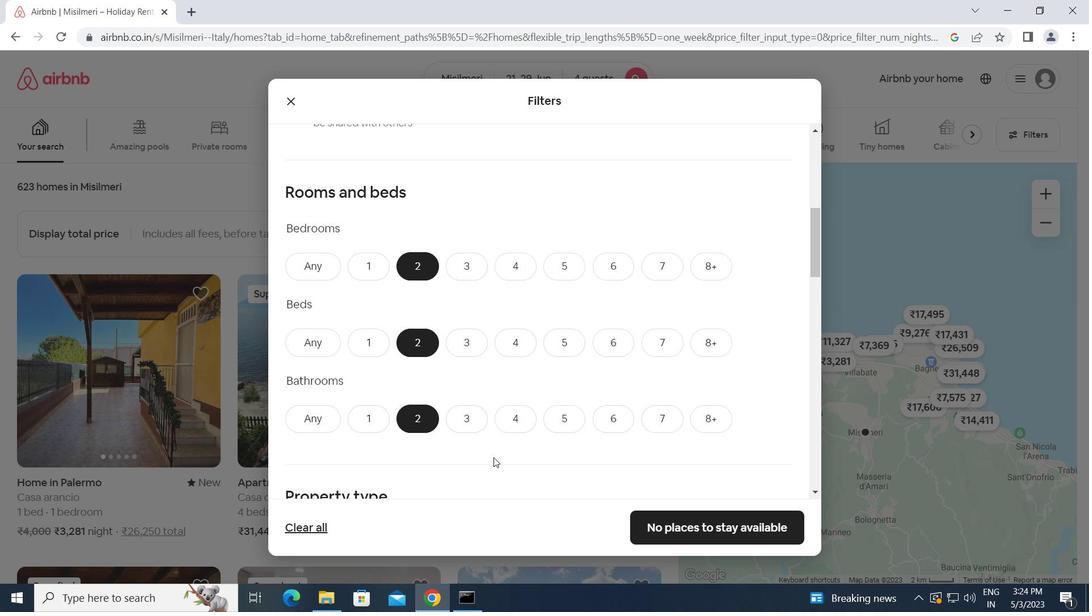 
Action: Mouse moved to (493, 457)
Screenshot: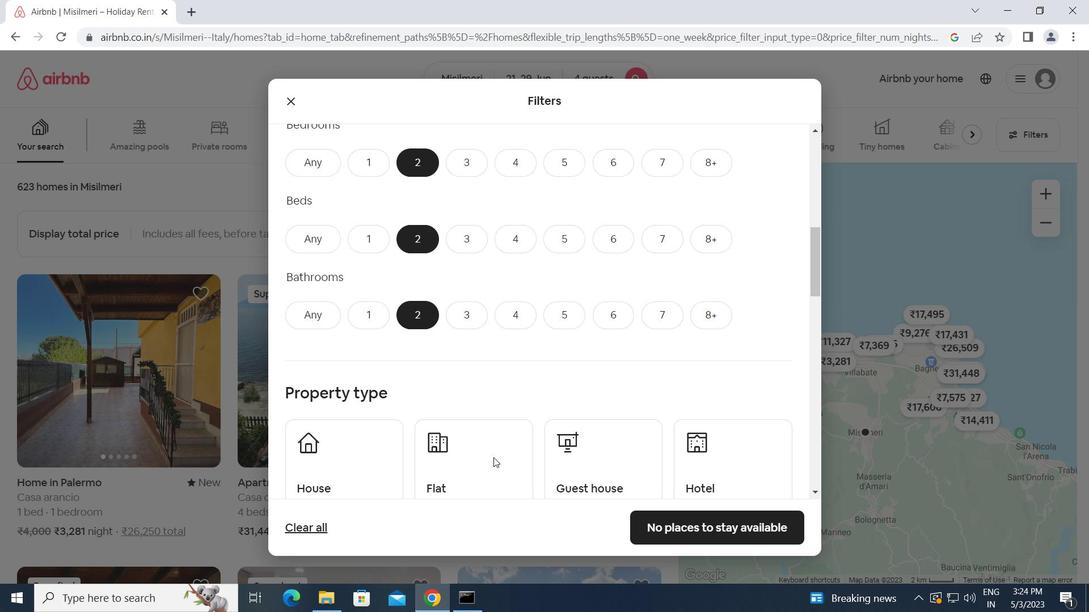 
Action: Mouse scrolled (493, 456) with delta (0, 0)
Screenshot: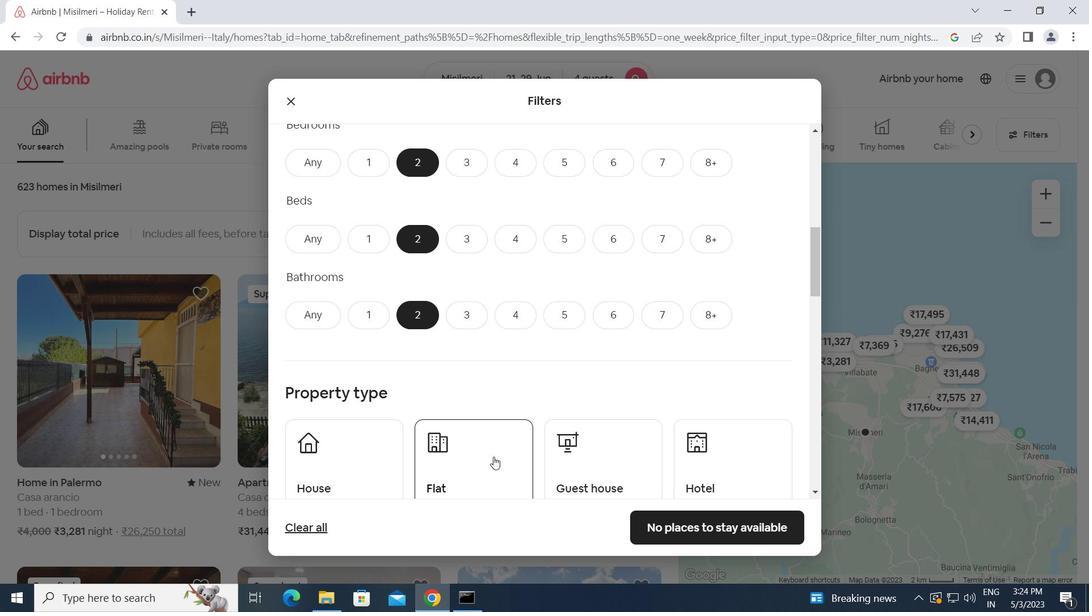 
Action: Mouse moved to (370, 416)
Screenshot: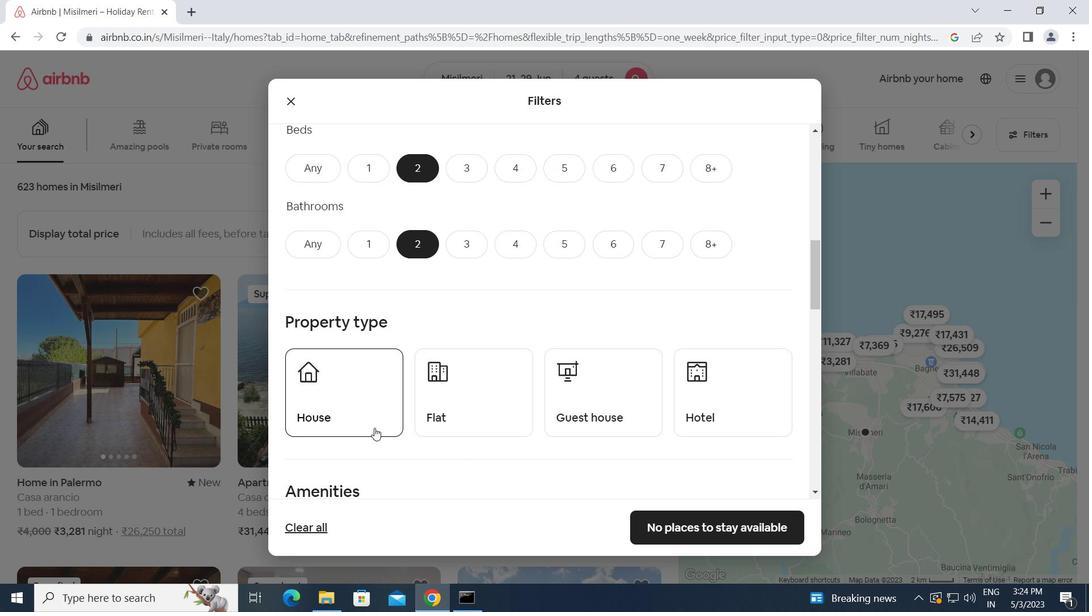 
Action: Mouse pressed left at (370, 416)
Screenshot: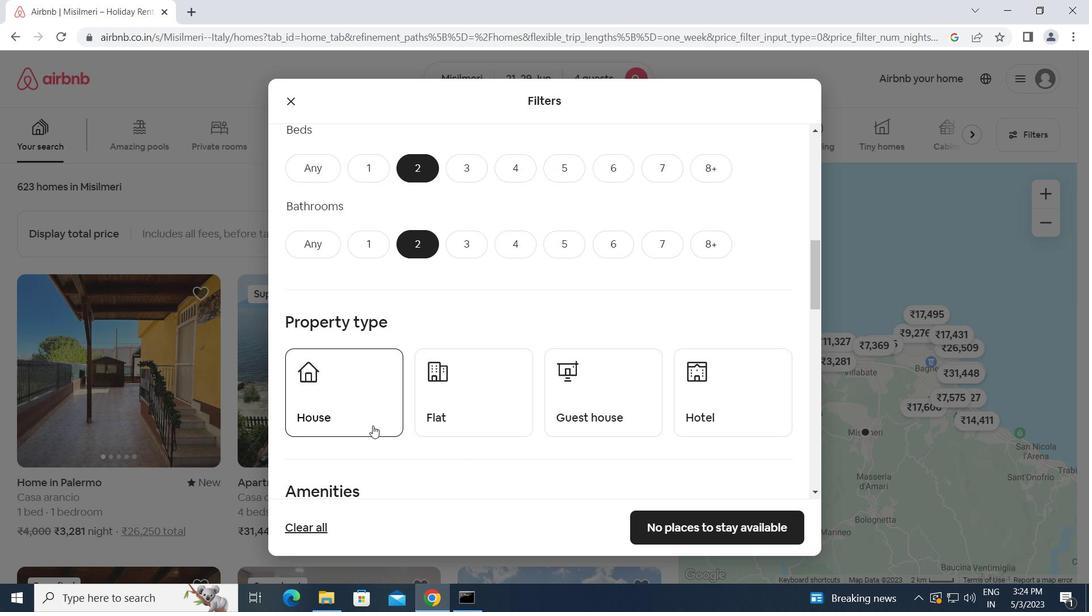 
Action: Mouse moved to (459, 416)
Screenshot: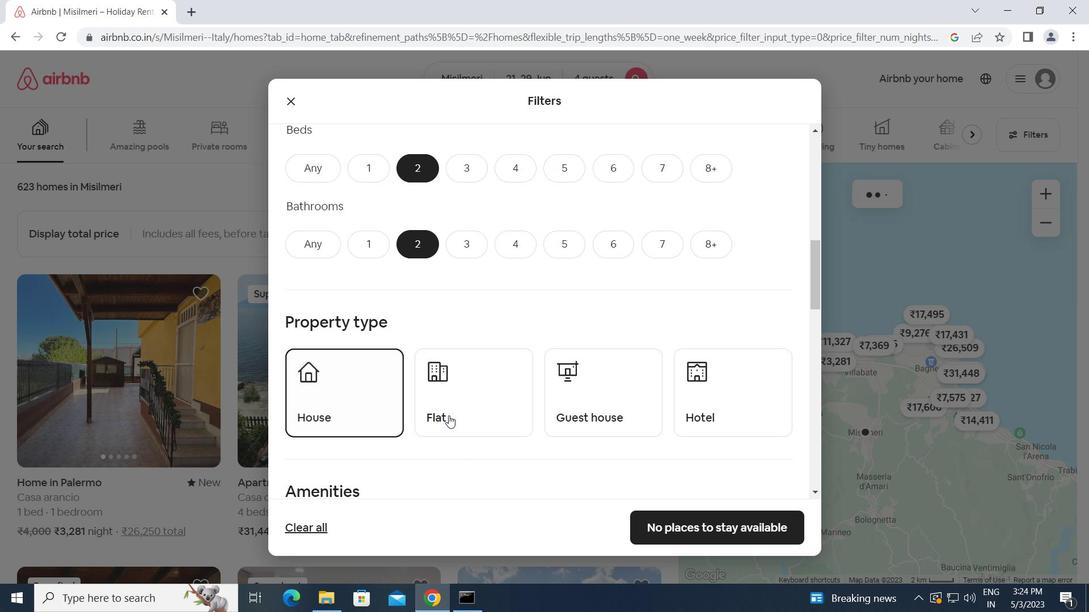 
Action: Mouse pressed left at (459, 416)
Screenshot: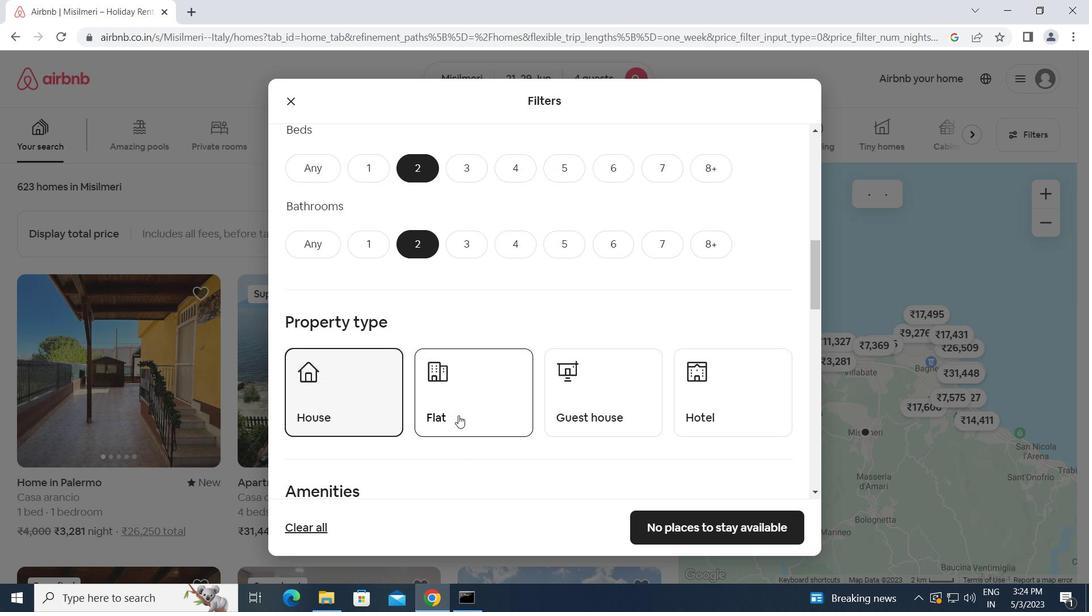 
Action: Mouse moved to (578, 411)
Screenshot: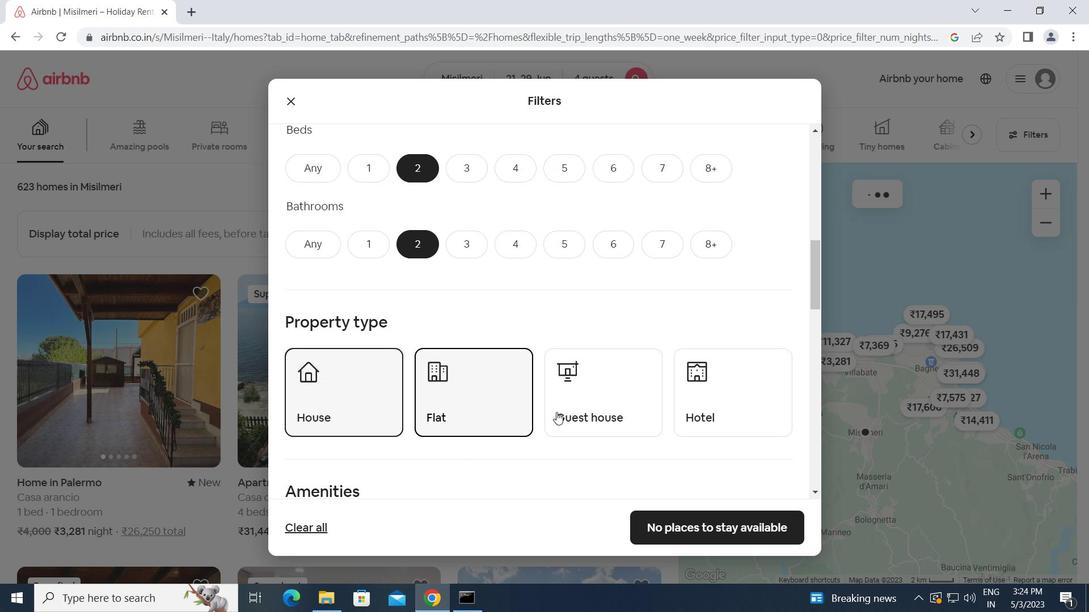 
Action: Mouse pressed left at (578, 411)
Screenshot: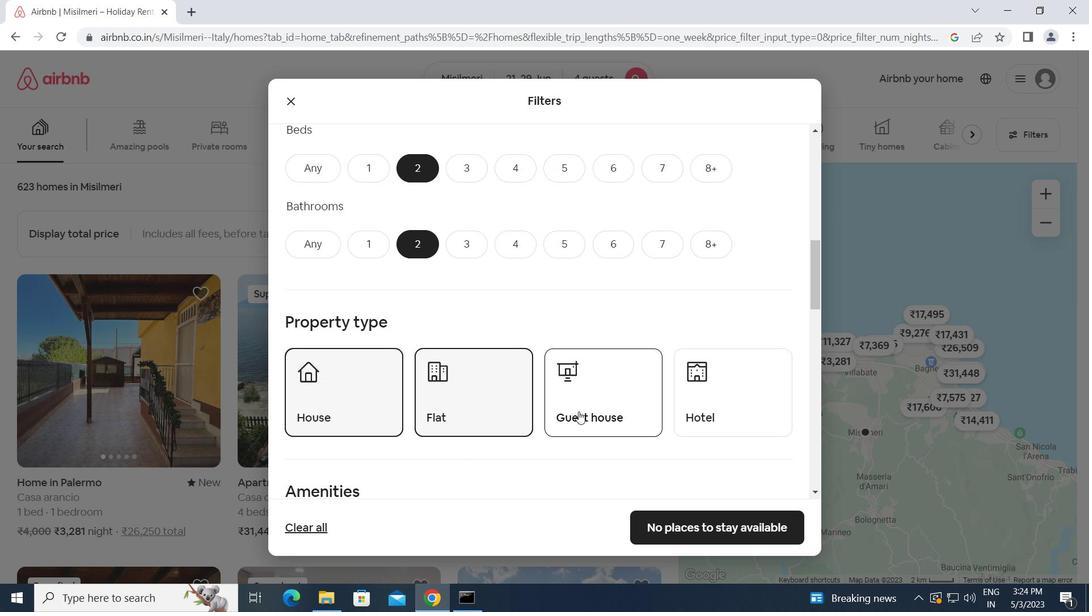 
Action: Mouse scrolled (578, 411) with delta (0, 0)
Screenshot: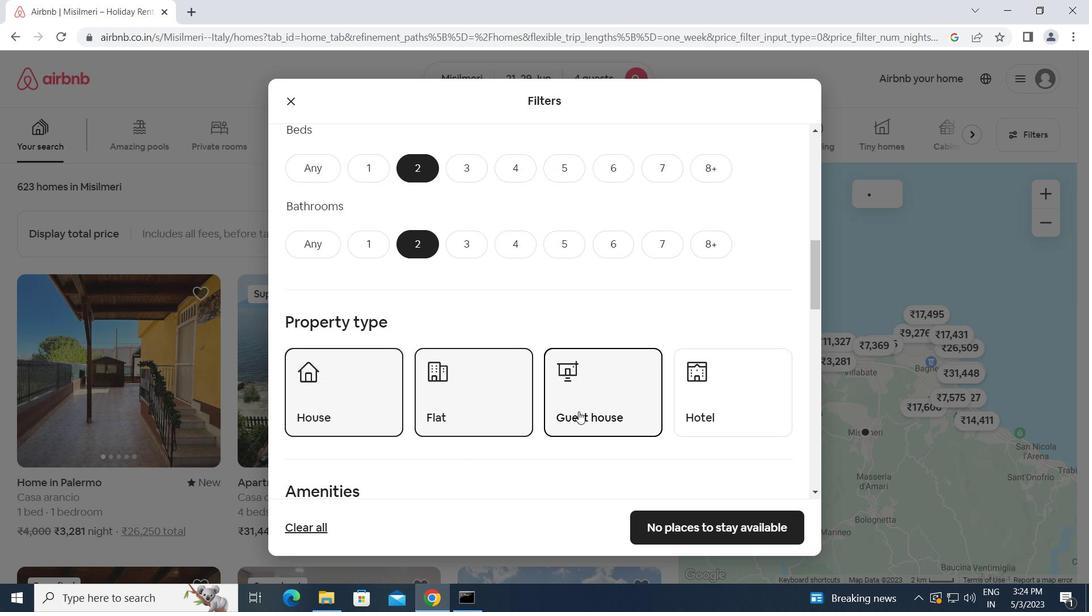 
Action: Mouse scrolled (578, 411) with delta (0, 0)
Screenshot: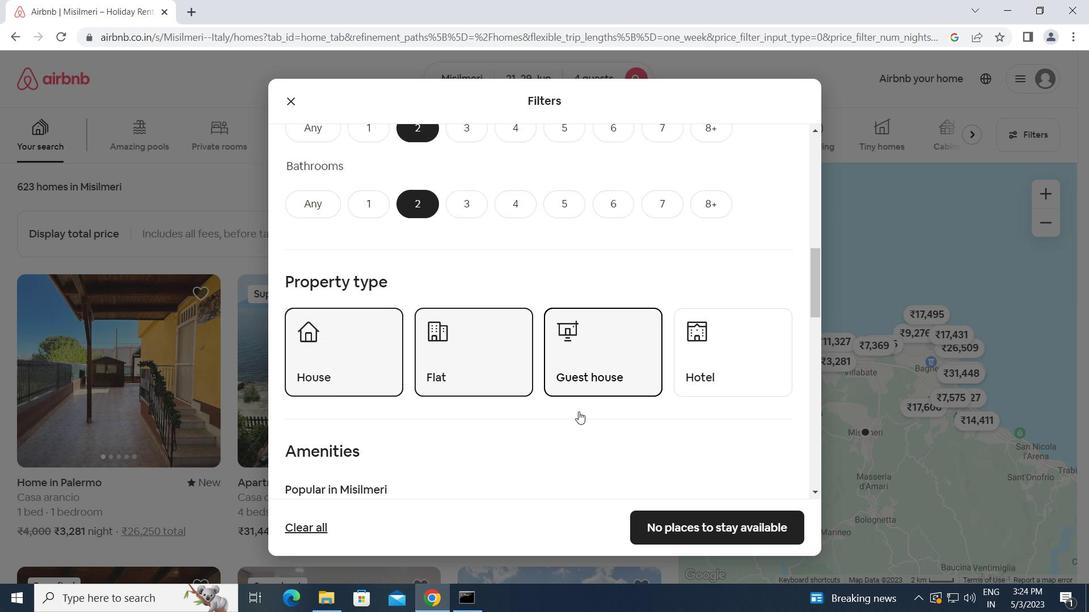 
Action: Mouse scrolled (578, 411) with delta (0, 0)
Screenshot: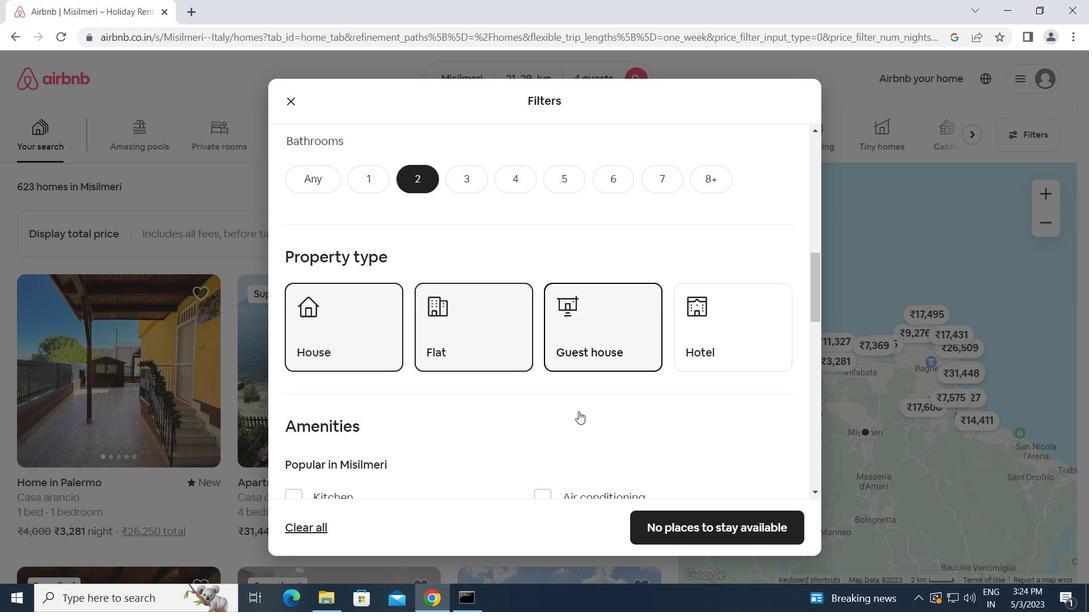 
Action: Mouse scrolled (578, 411) with delta (0, 0)
Screenshot: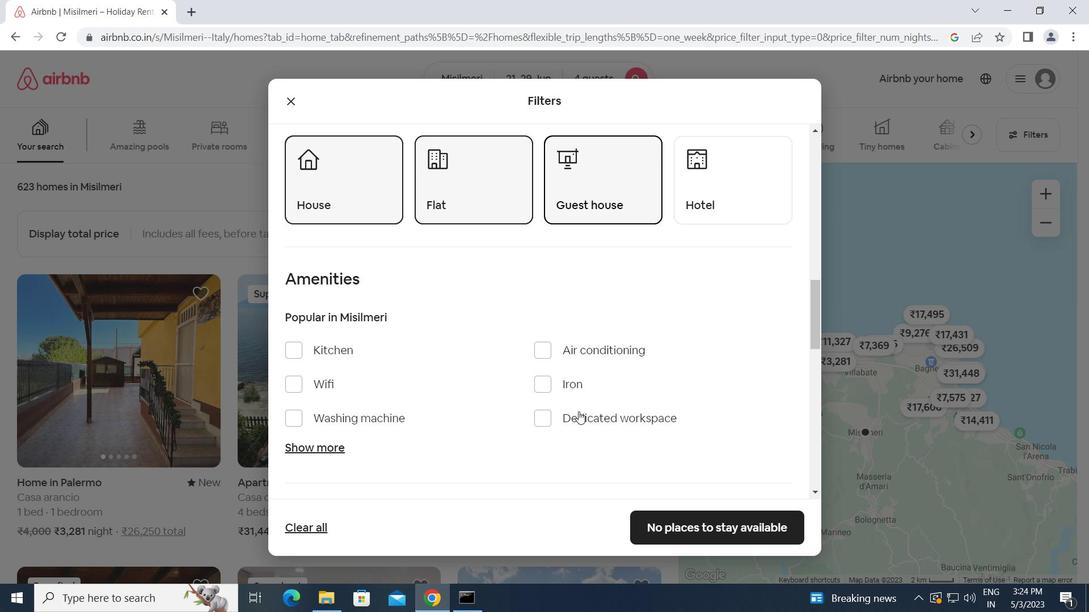 
Action: Mouse scrolled (578, 411) with delta (0, 0)
Screenshot: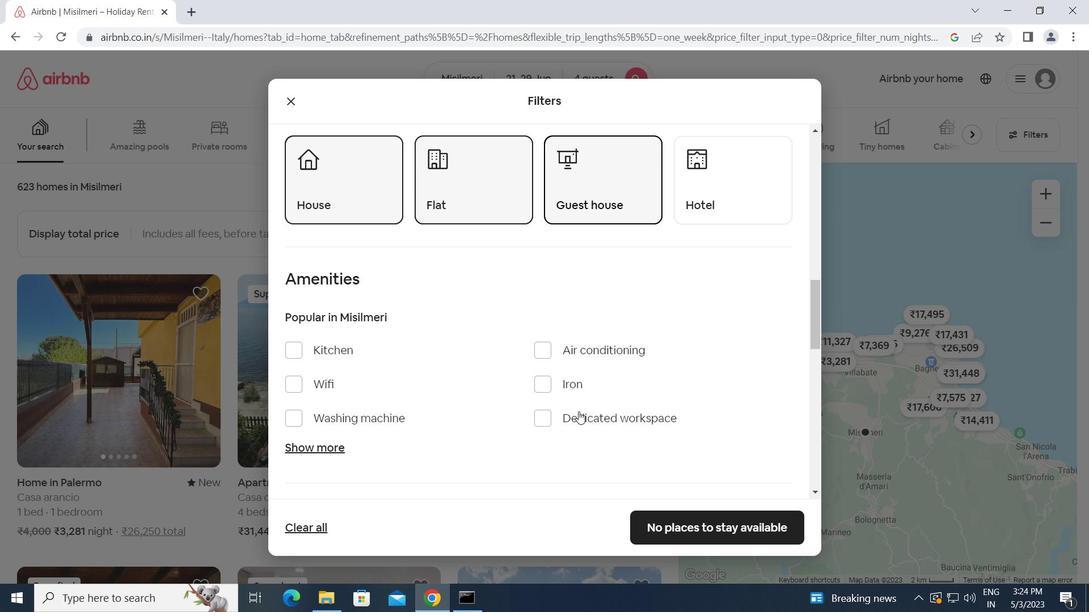
Action: Mouse moved to (751, 456)
Screenshot: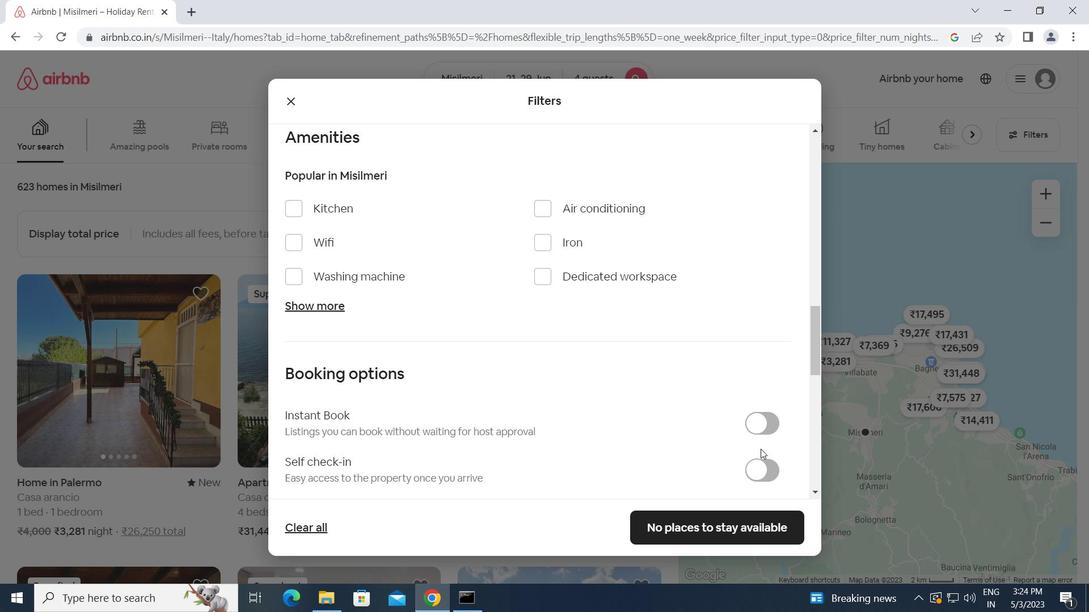 
Action: Mouse scrolled (751, 455) with delta (0, 0)
Screenshot: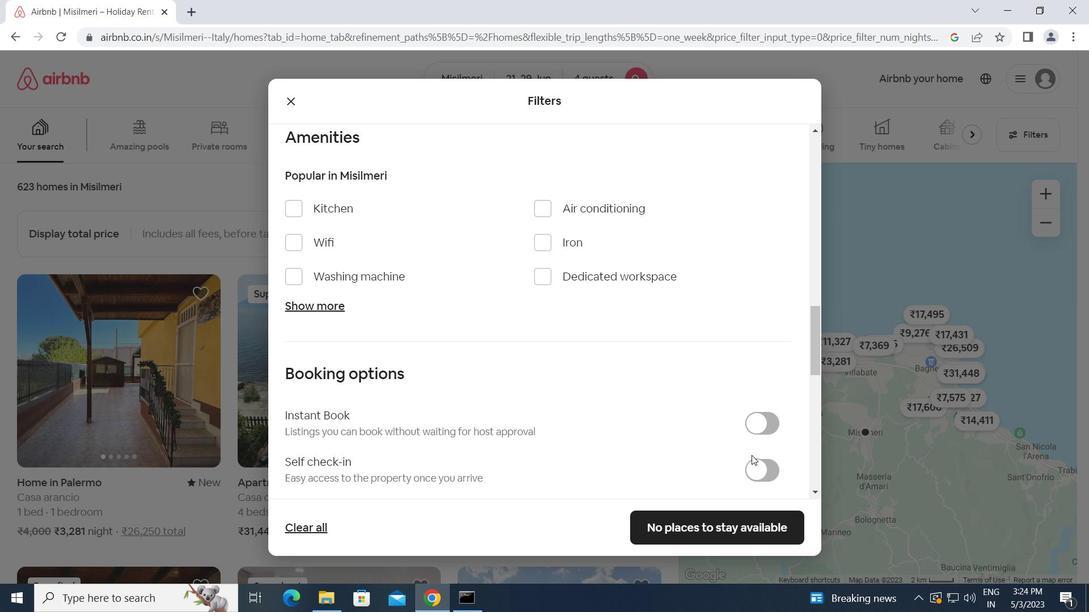
Action: Mouse moved to (753, 407)
Screenshot: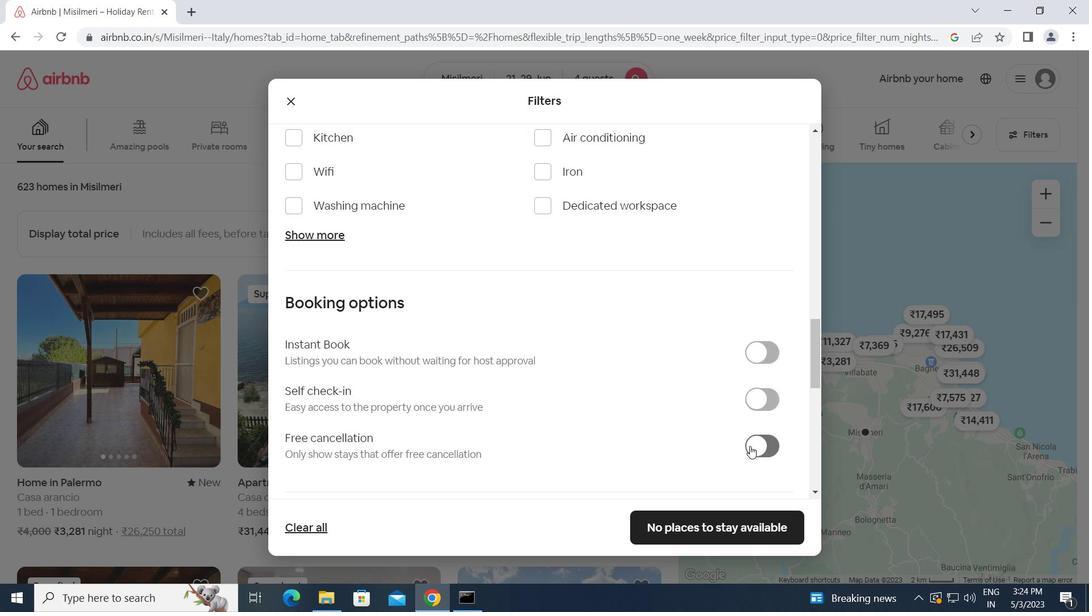 
Action: Mouse pressed left at (753, 407)
Screenshot: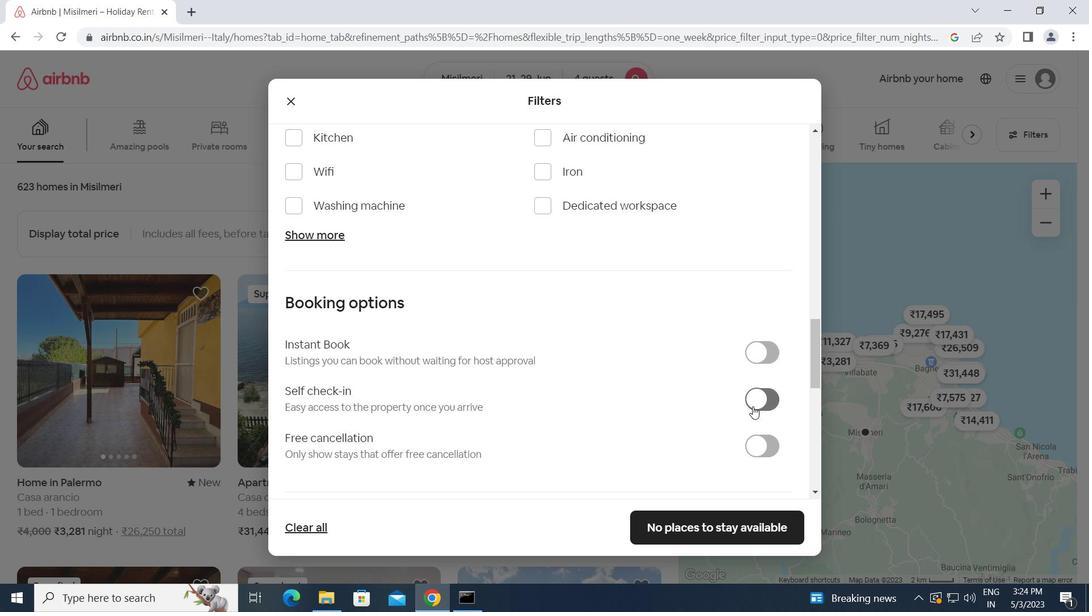 
Action: Mouse moved to (580, 416)
Screenshot: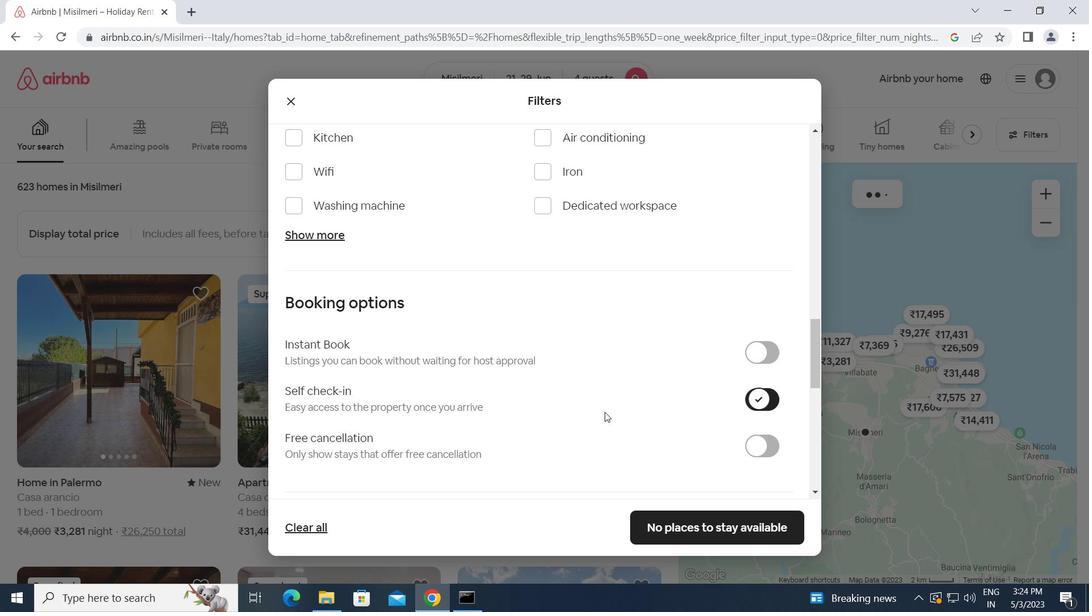 
Action: Mouse scrolled (580, 415) with delta (0, 0)
Screenshot: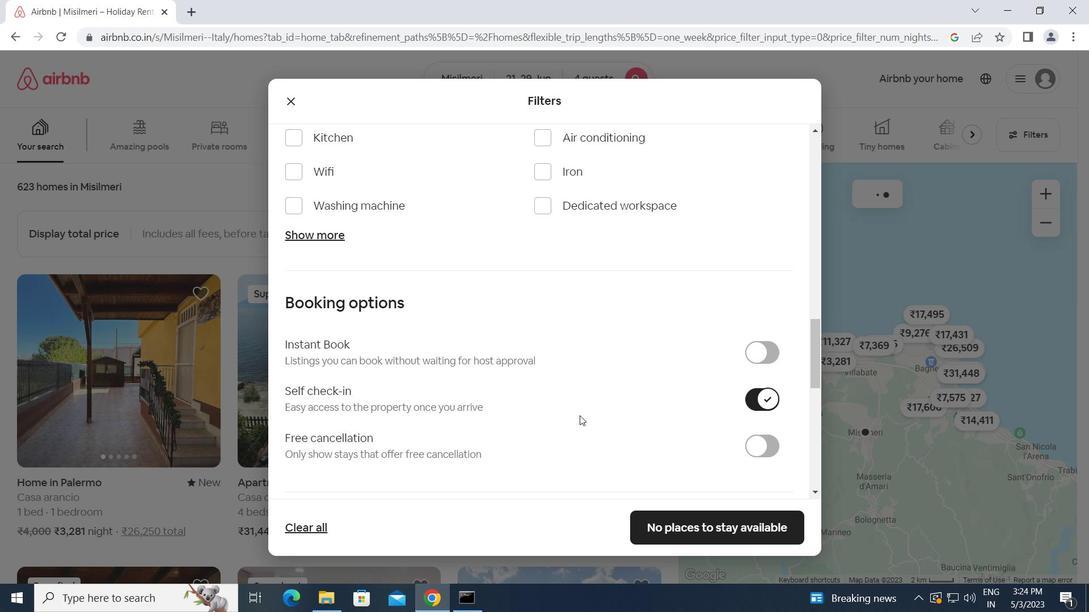 
Action: Mouse scrolled (580, 415) with delta (0, 0)
Screenshot: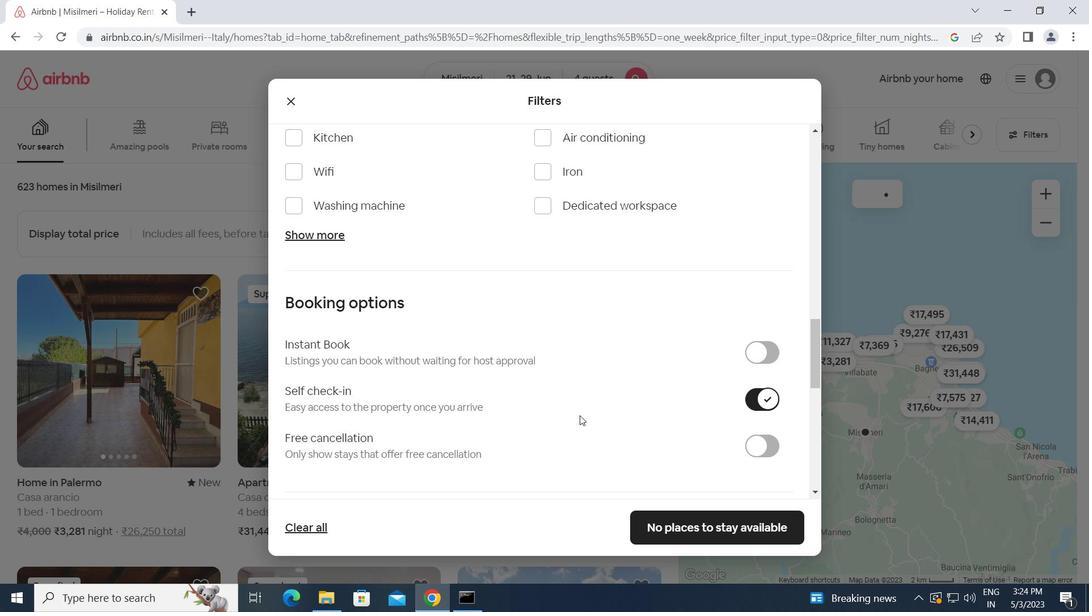 
Action: Mouse scrolled (580, 415) with delta (0, 0)
Screenshot: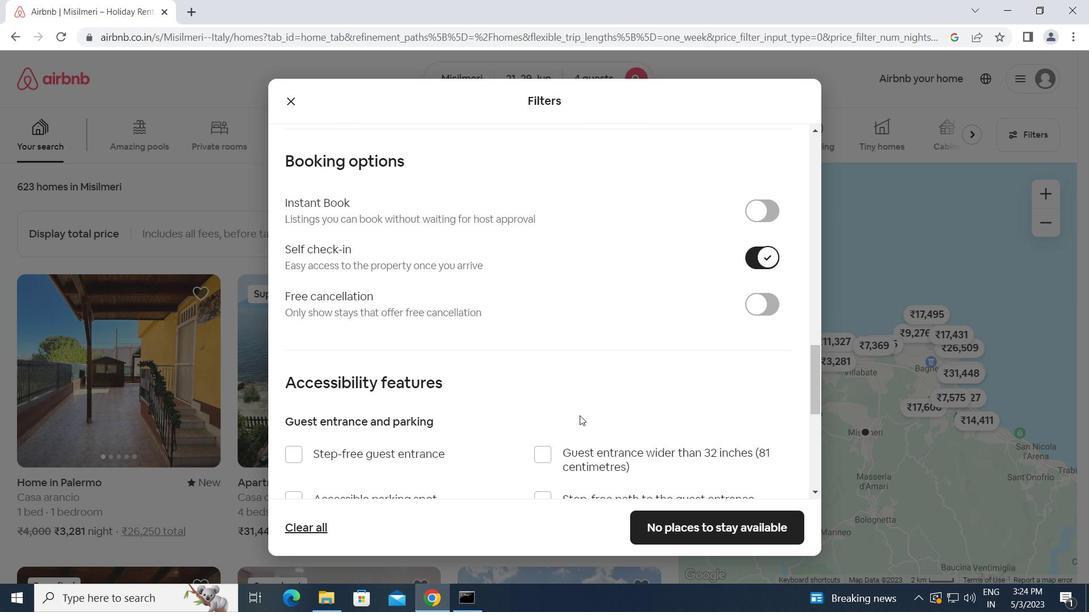 
Action: Mouse scrolled (580, 415) with delta (0, 0)
Screenshot: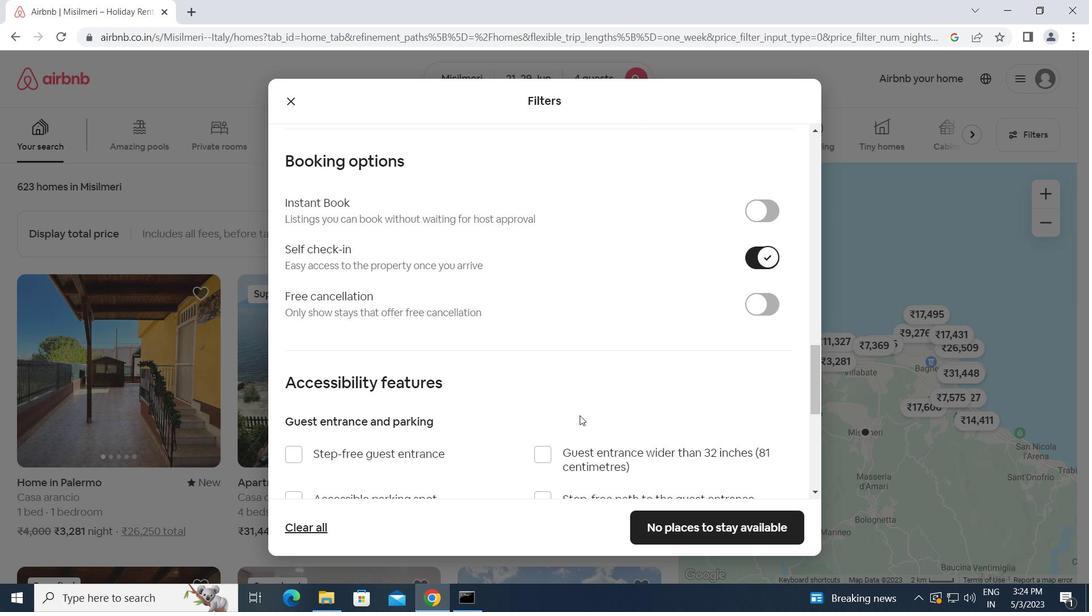 
Action: Mouse scrolled (580, 415) with delta (0, 0)
Screenshot: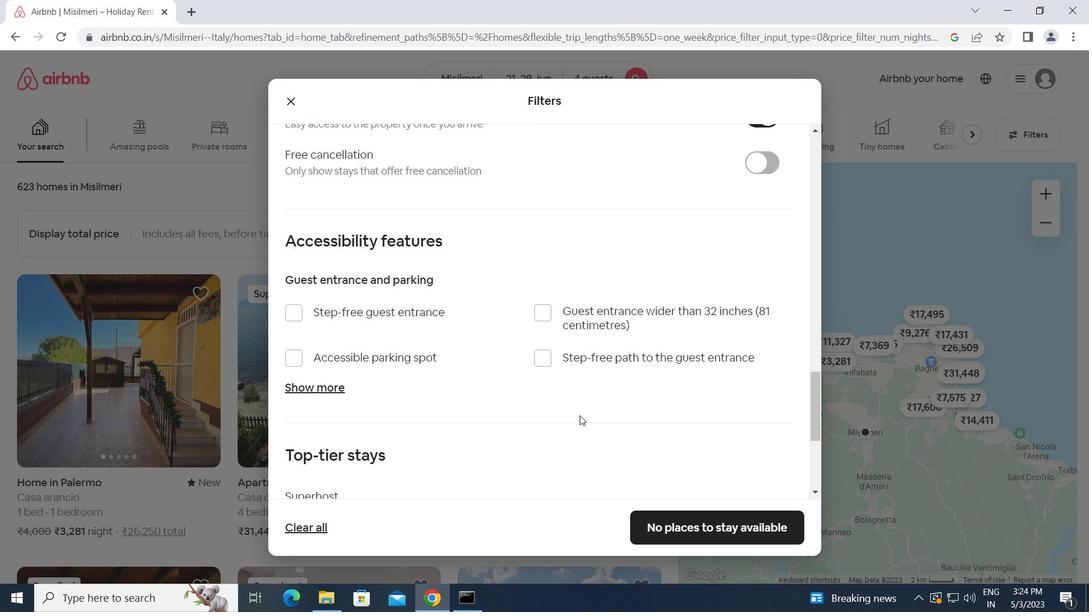 
Action: Mouse scrolled (580, 415) with delta (0, 0)
Screenshot: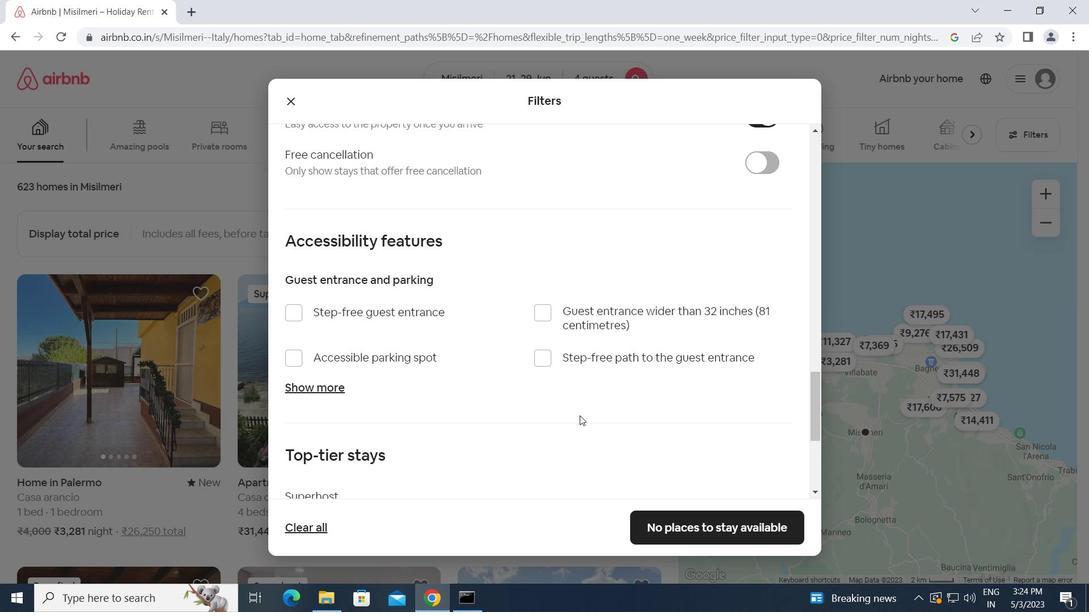 
Action: Mouse scrolled (580, 415) with delta (0, 0)
Screenshot: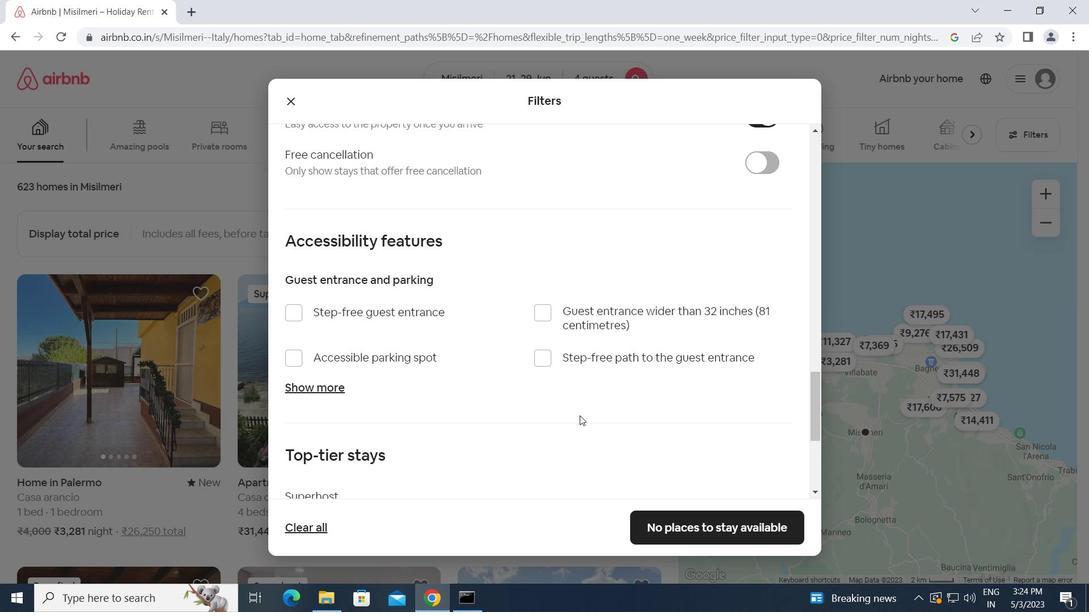 
Action: Mouse moved to (287, 429)
Screenshot: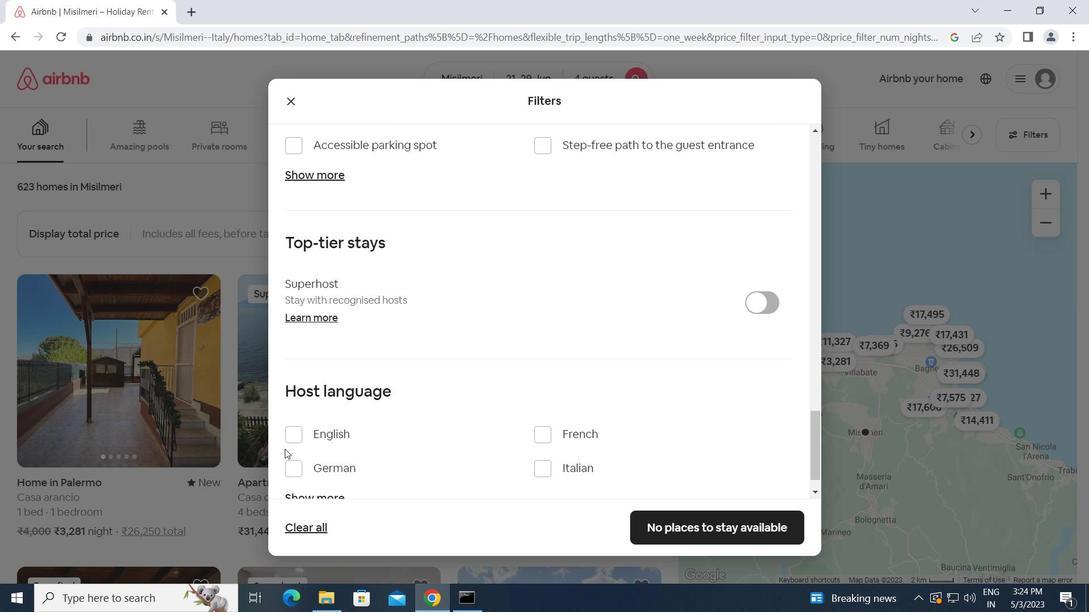 
Action: Mouse pressed left at (287, 429)
Screenshot: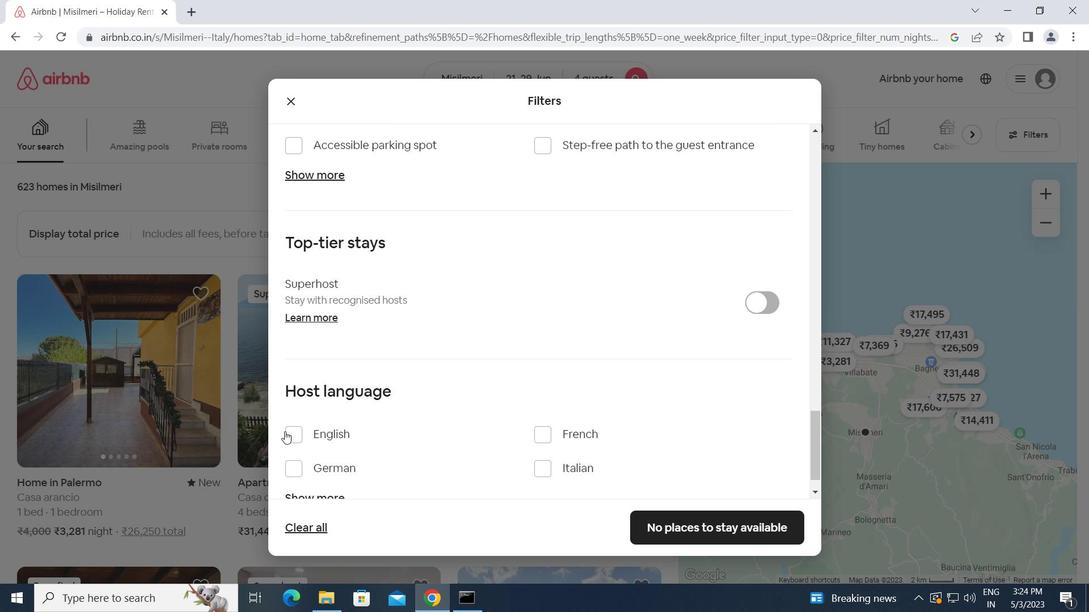 
Action: Mouse moved to (649, 526)
Screenshot: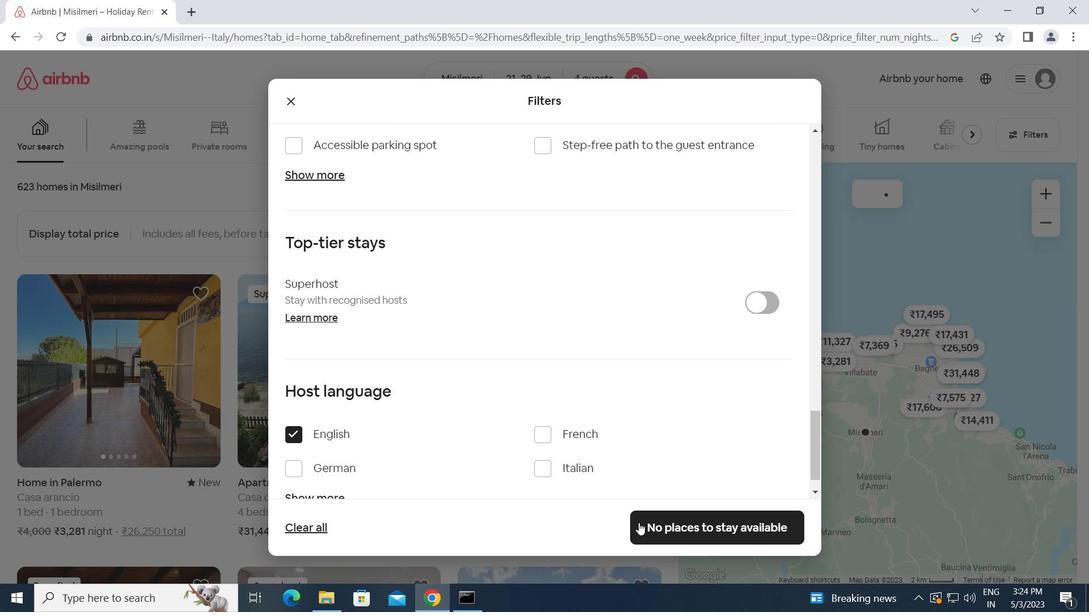 
Action: Mouse pressed left at (649, 526)
Screenshot: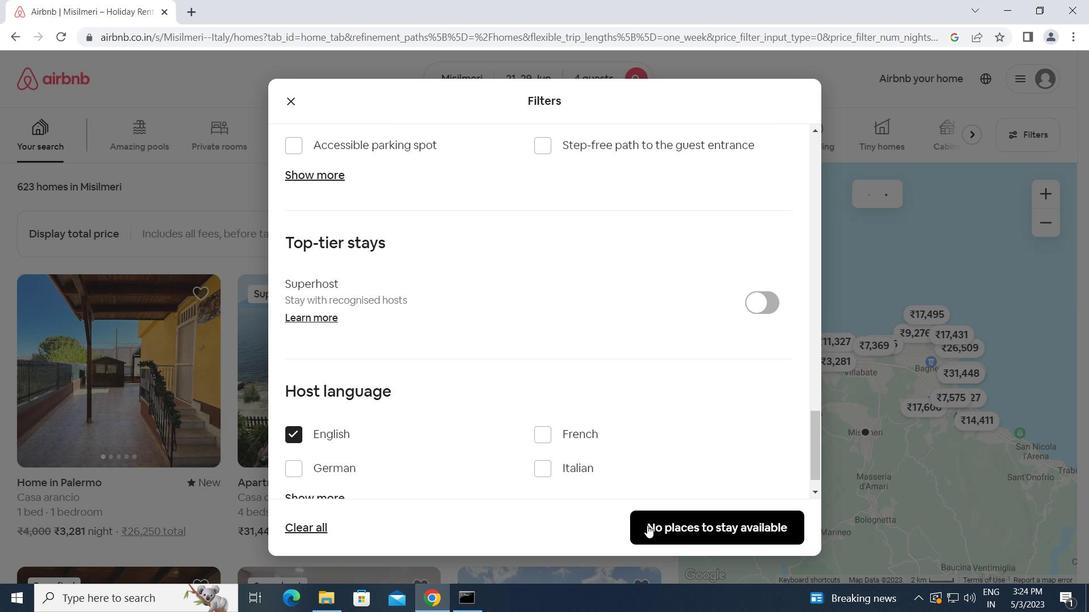 
Action: Mouse moved to (649, 524)
Screenshot: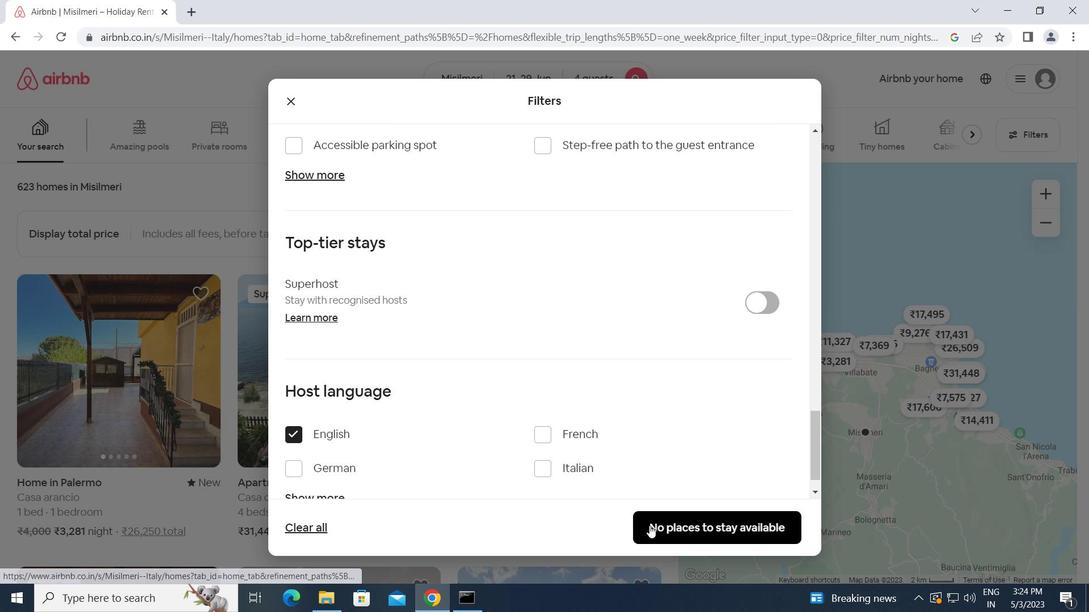 
